 Task: Add Attachment from Google Drive to Card Card0000000211 in Board Board0000000053 in Workspace WS0000000018 in Trello. Add Cover Orange to Card Card0000000211 in Board Board0000000053 in Workspace WS0000000018 in Trello. Add "Add Label …" with "Title" Title0000000211 to Button Button0000000211 to Card Card0000000211 in Board Board0000000053 in Workspace WS0000000018 in Trello. Add Description DS0000000211 to Card Card0000000211 in Board Board0000000053 in Workspace WS0000000018 in Trello. Add Comment CM0000000211 to Card Card0000000211 in Board Board0000000053 in Workspace WS0000000018 in Trello
Action: Mouse moved to (609, 32)
Screenshot: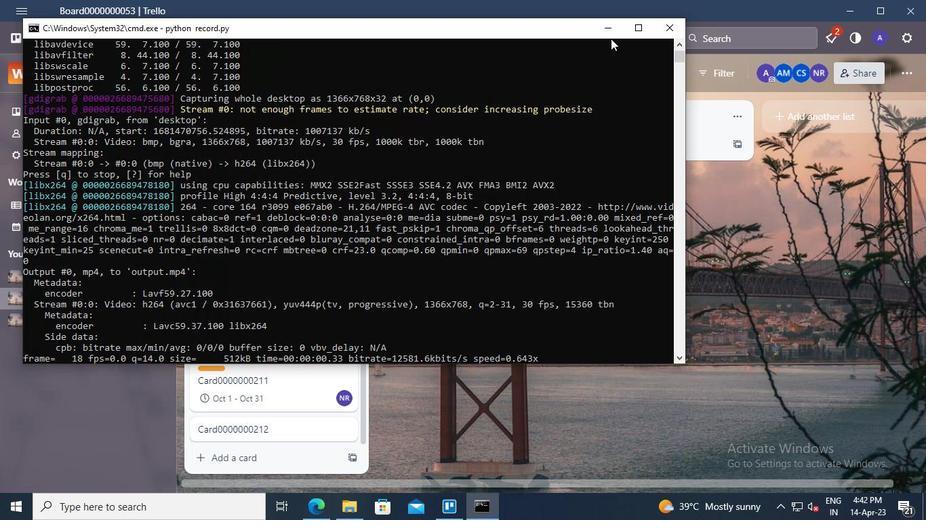 
Action: Mouse pressed left at (609, 32)
Screenshot: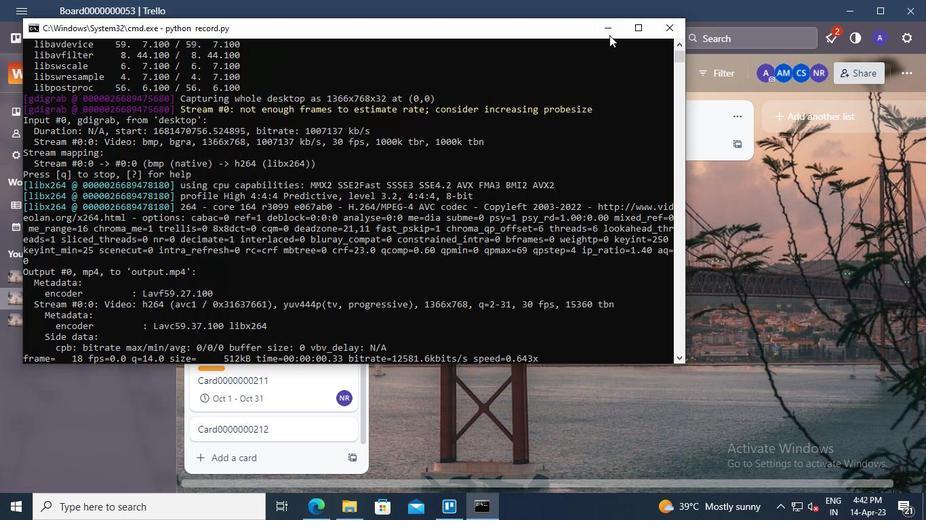 
Action: Mouse moved to (272, 382)
Screenshot: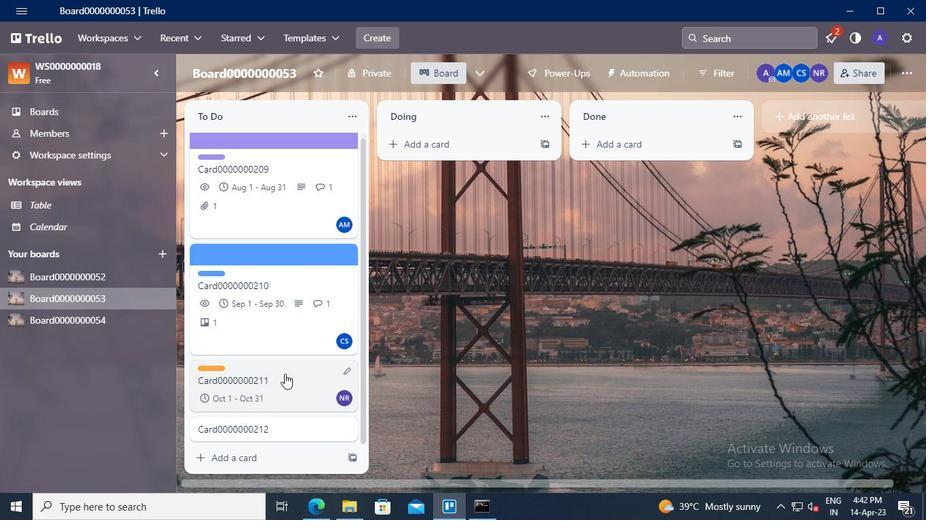 
Action: Mouse pressed left at (272, 382)
Screenshot: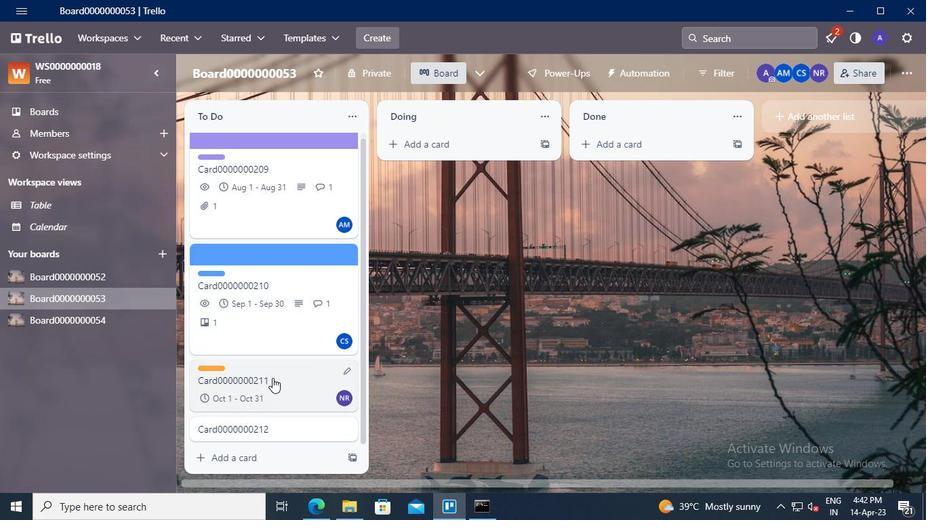 
Action: Mouse moved to (629, 285)
Screenshot: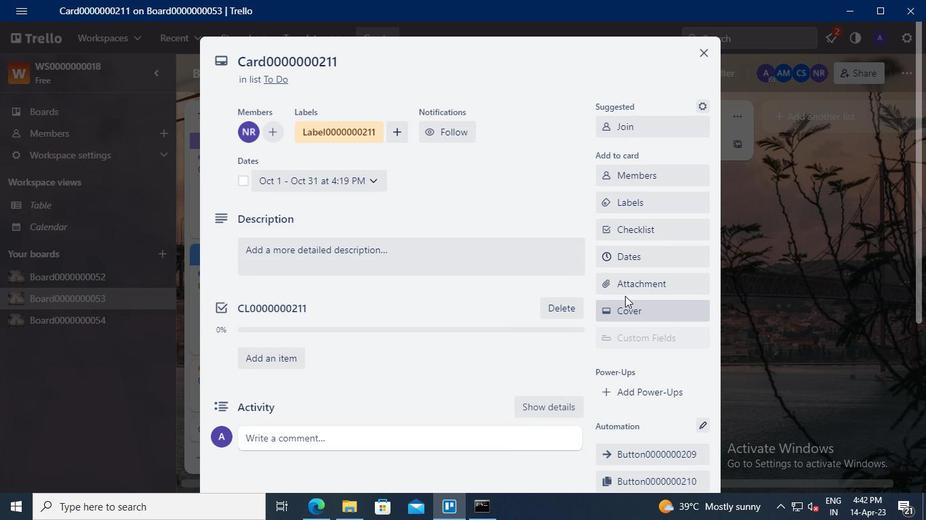 
Action: Mouse pressed left at (629, 285)
Screenshot: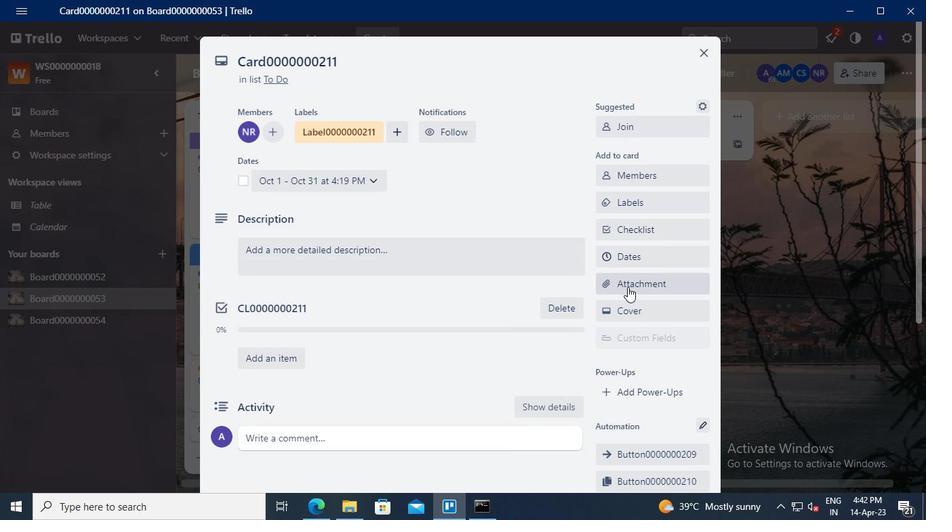 
Action: Mouse moved to (645, 159)
Screenshot: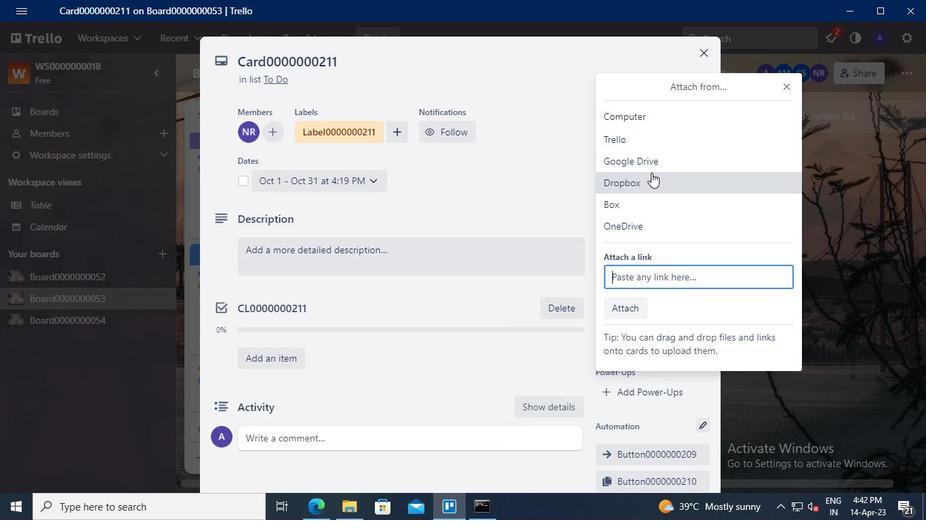 
Action: Mouse pressed left at (645, 159)
Screenshot: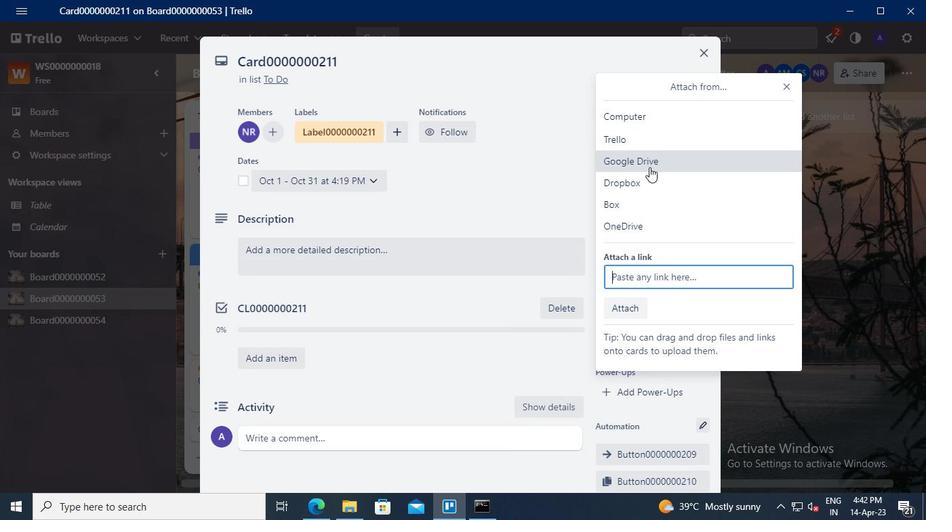 
Action: Mouse moved to (201, 260)
Screenshot: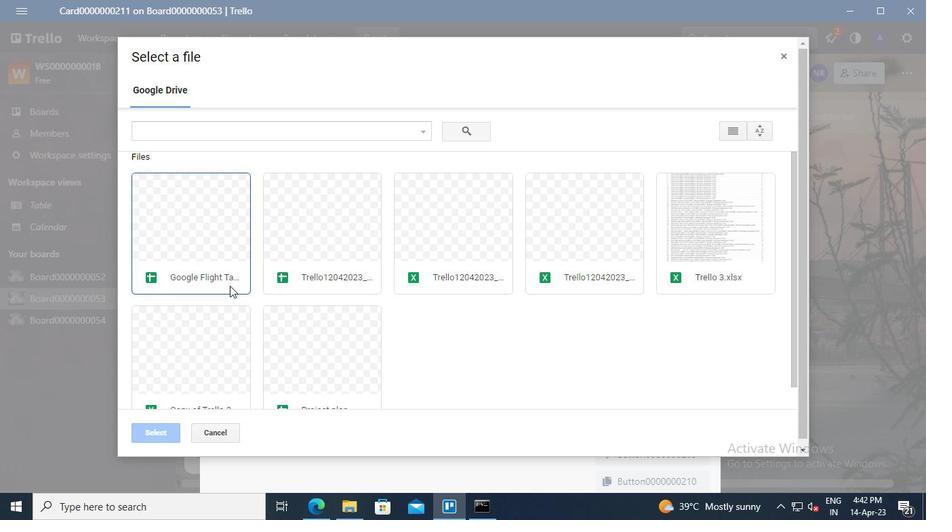 
Action: Mouse pressed left at (201, 260)
Screenshot: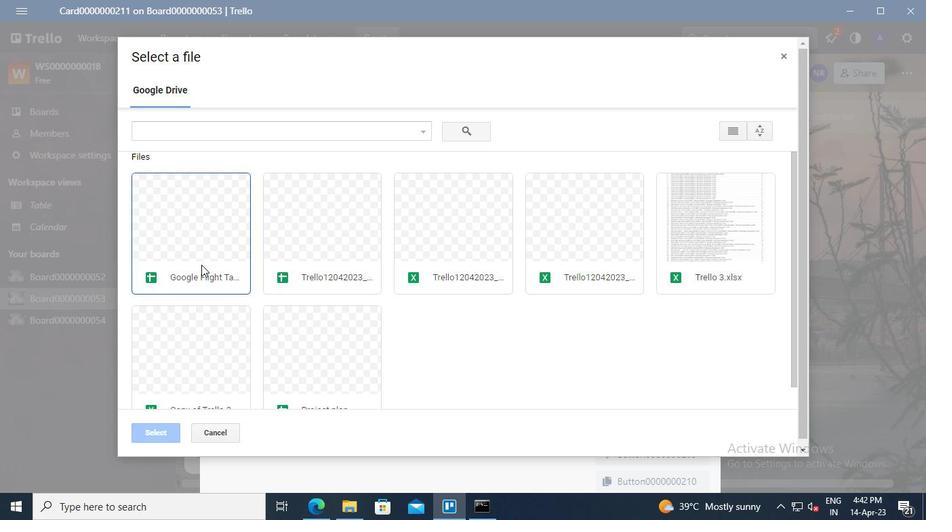 
Action: Mouse moved to (168, 436)
Screenshot: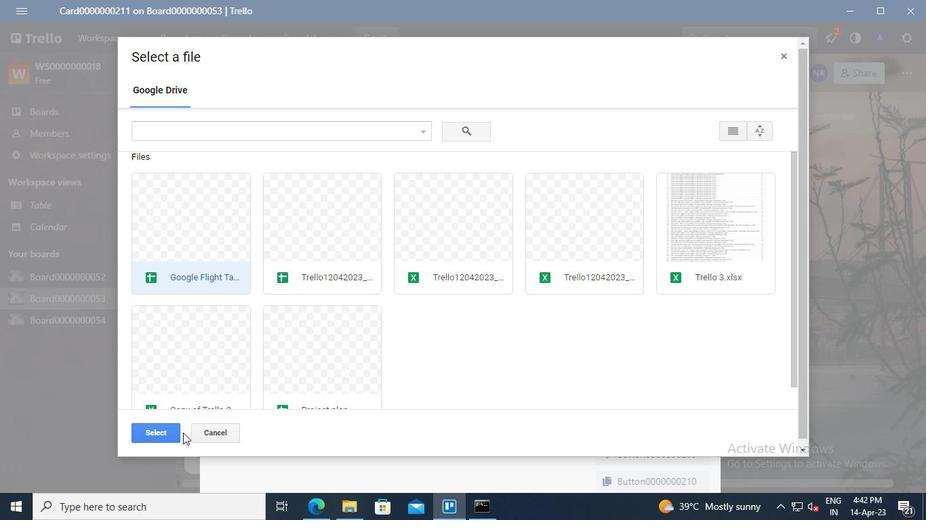 
Action: Mouse pressed left at (168, 436)
Screenshot: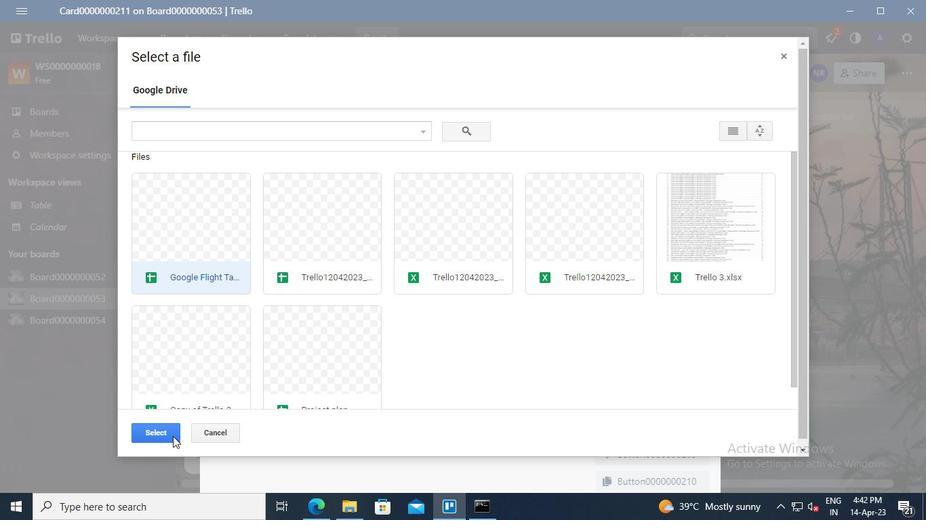 
Action: Mouse moved to (614, 311)
Screenshot: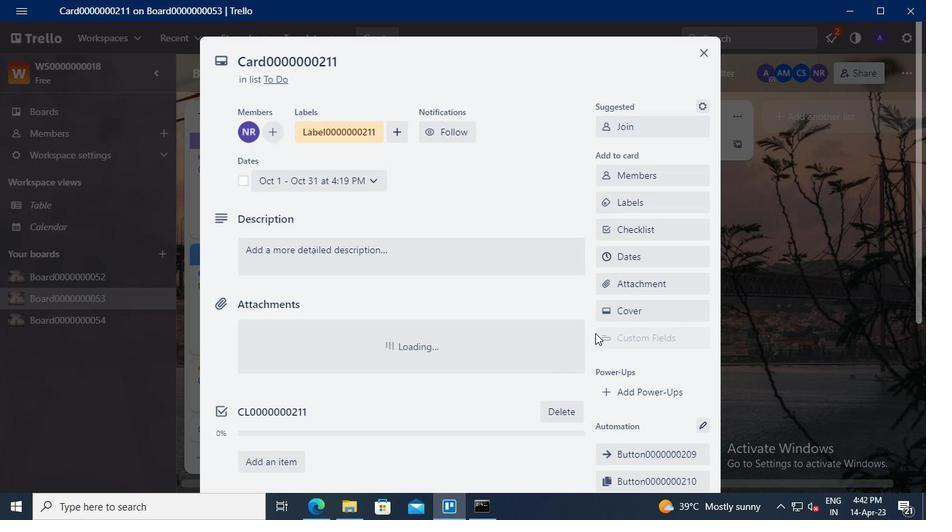 
Action: Mouse pressed left at (614, 311)
Screenshot: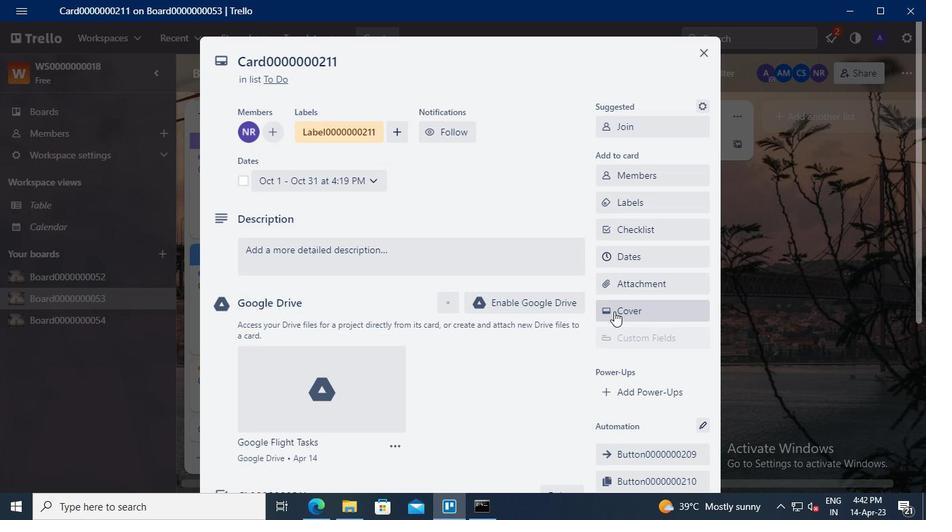 
Action: Mouse moved to (698, 220)
Screenshot: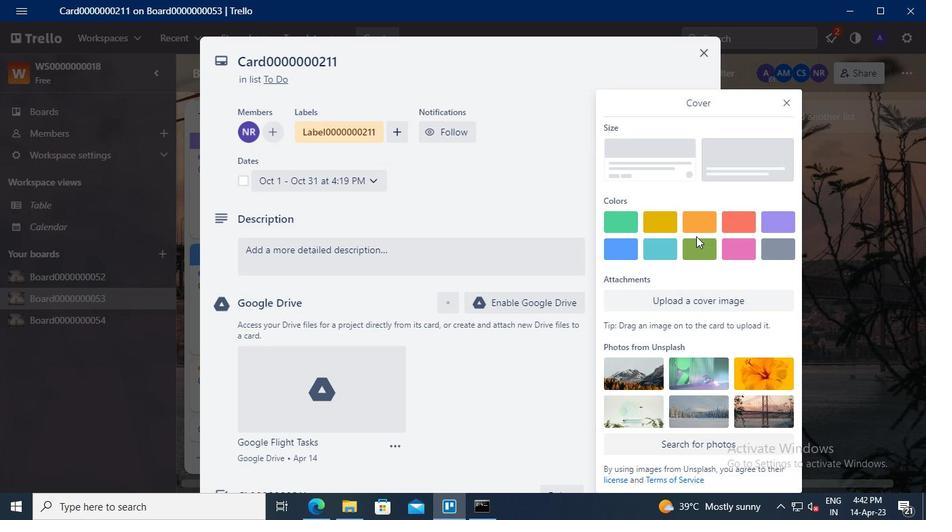 
Action: Mouse pressed left at (698, 220)
Screenshot: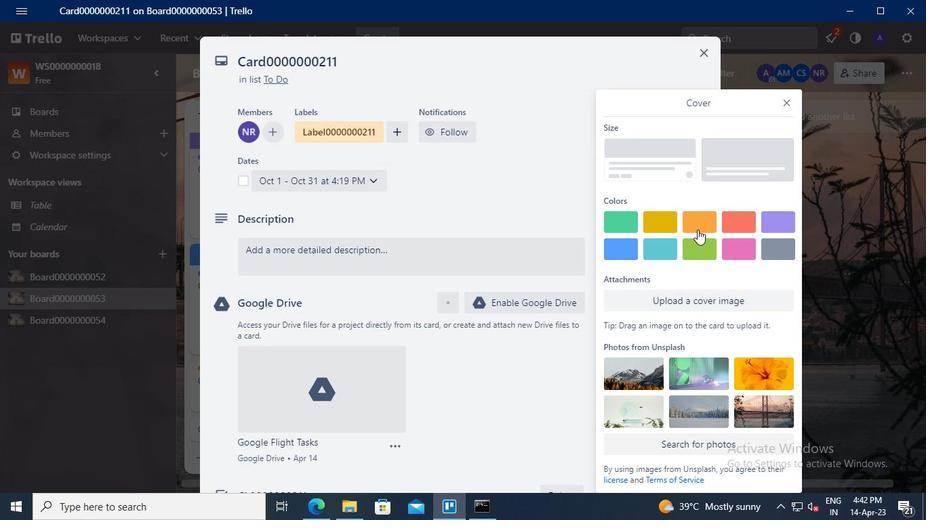 
Action: Mouse moved to (786, 78)
Screenshot: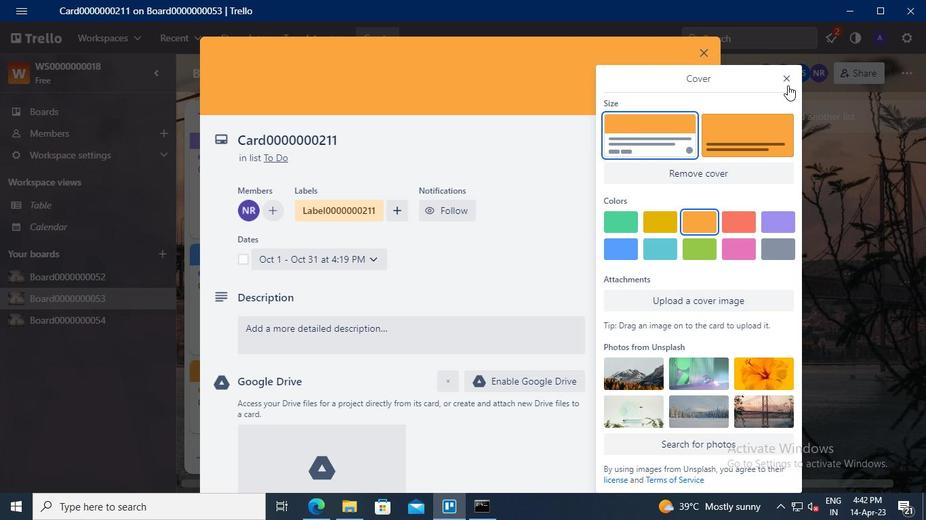 
Action: Mouse pressed left at (786, 78)
Screenshot: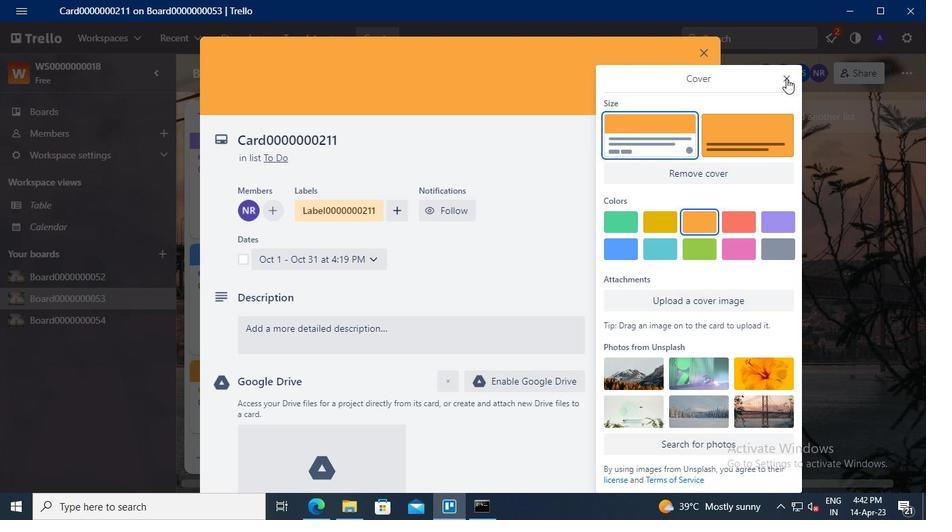 
Action: Mouse moved to (646, 420)
Screenshot: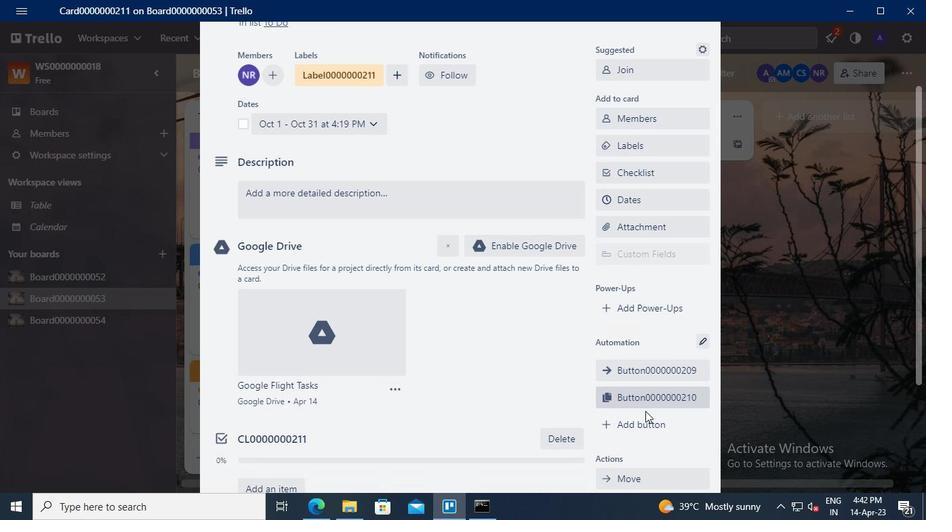 
Action: Mouse pressed left at (646, 420)
Screenshot: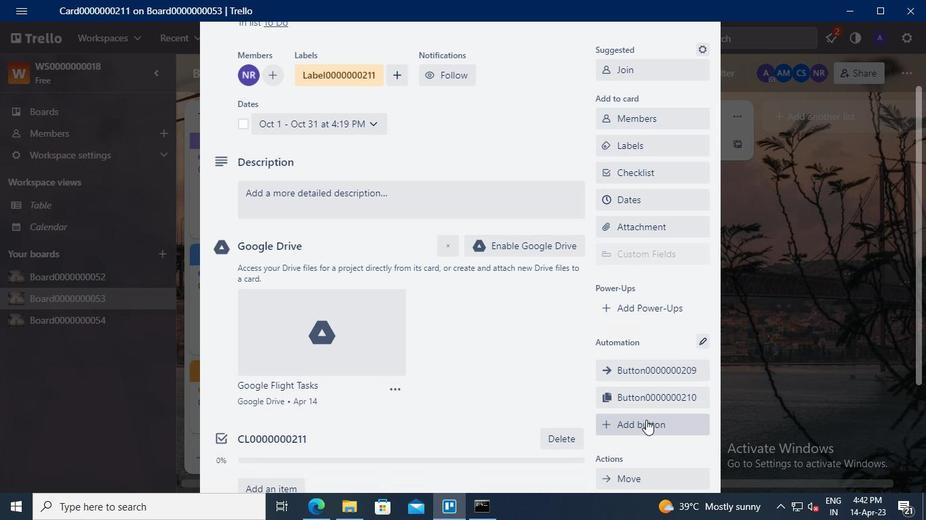 
Action: Mouse moved to (658, 183)
Screenshot: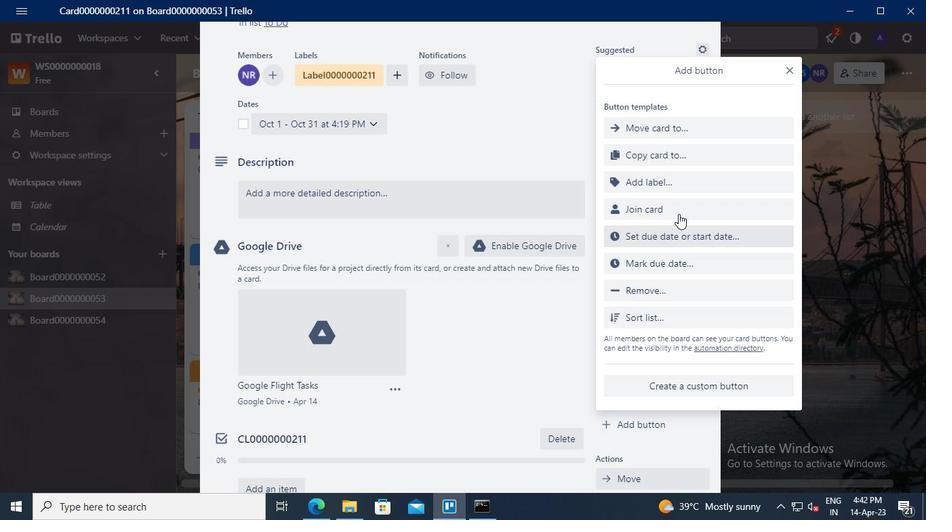 
Action: Mouse pressed left at (658, 183)
Screenshot: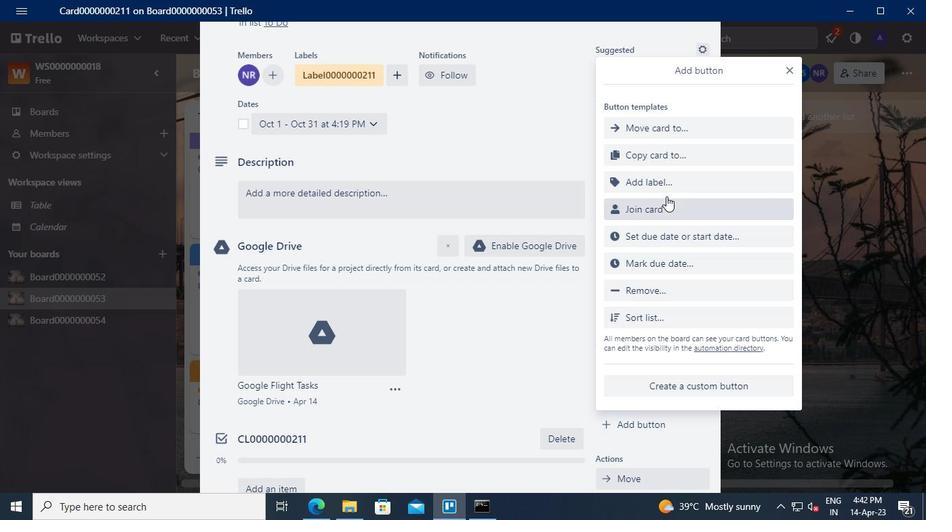 
Action: Mouse moved to (679, 212)
Screenshot: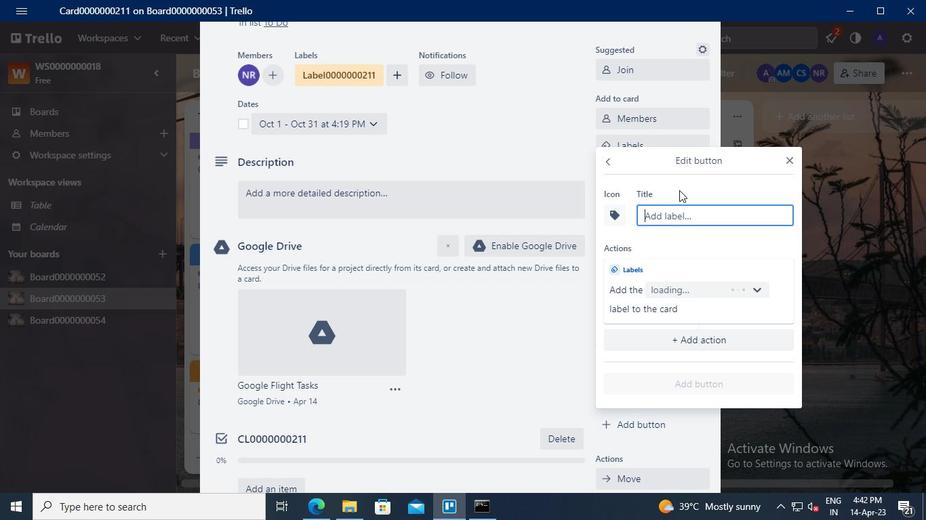 
Action: Mouse pressed left at (679, 212)
Screenshot: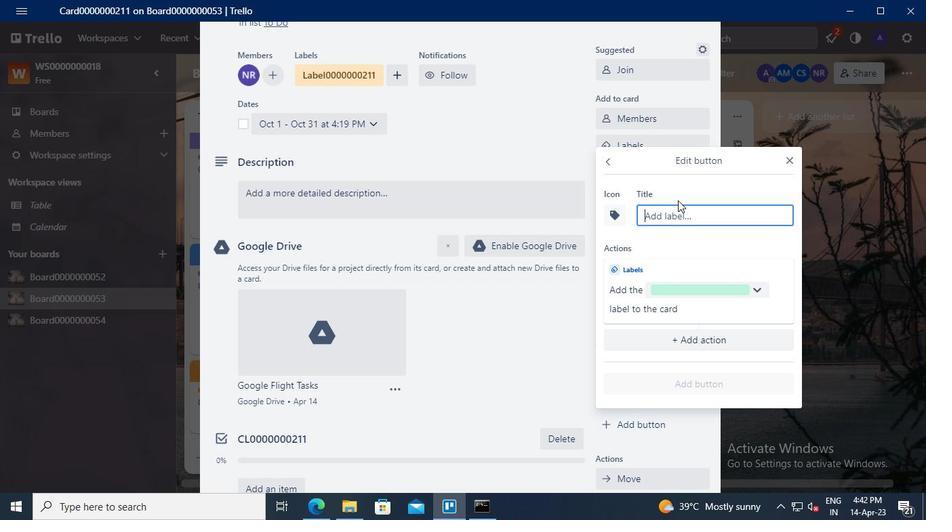 
Action: Keyboard Key.shift
Screenshot: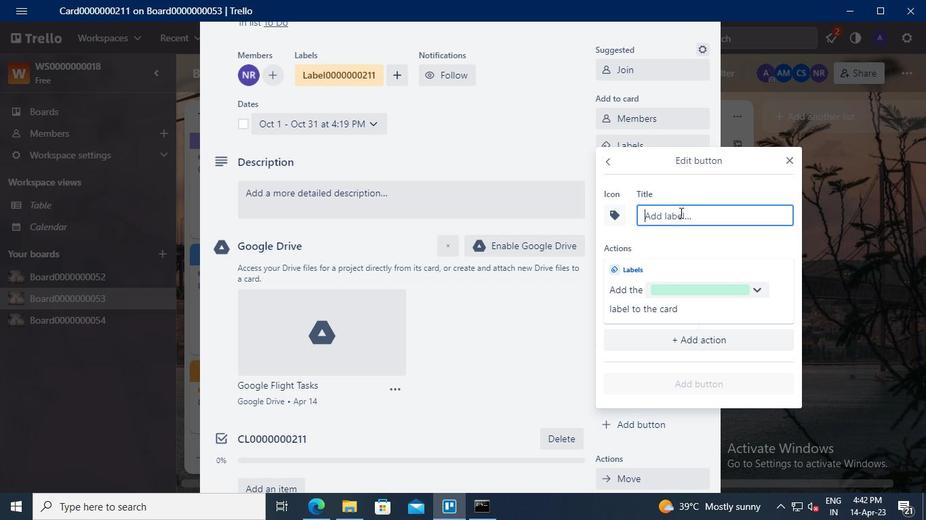 
Action: Keyboard T
Screenshot: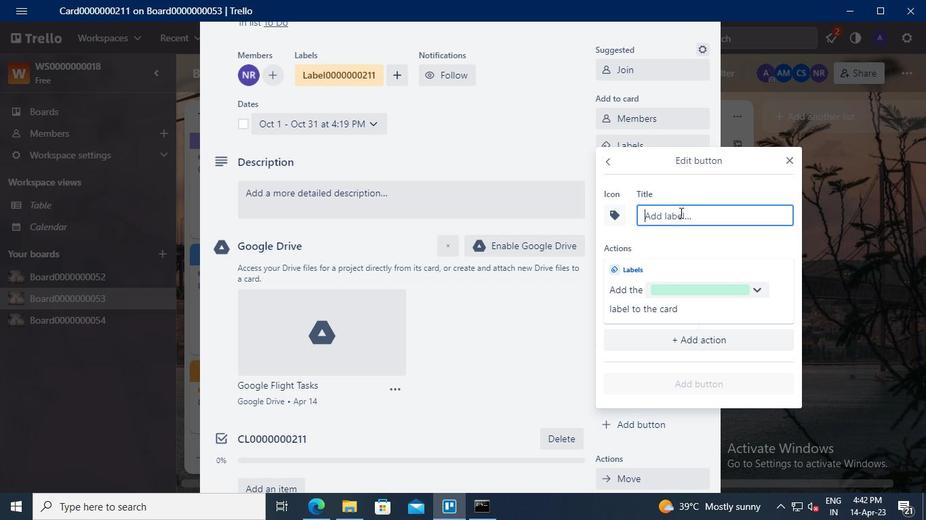 
Action: Keyboard i
Screenshot: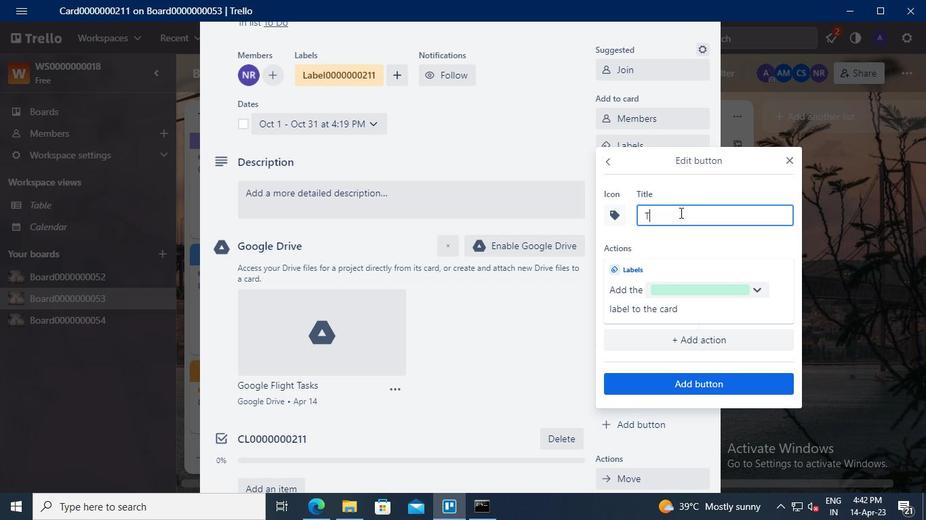 
Action: Keyboard t
Screenshot: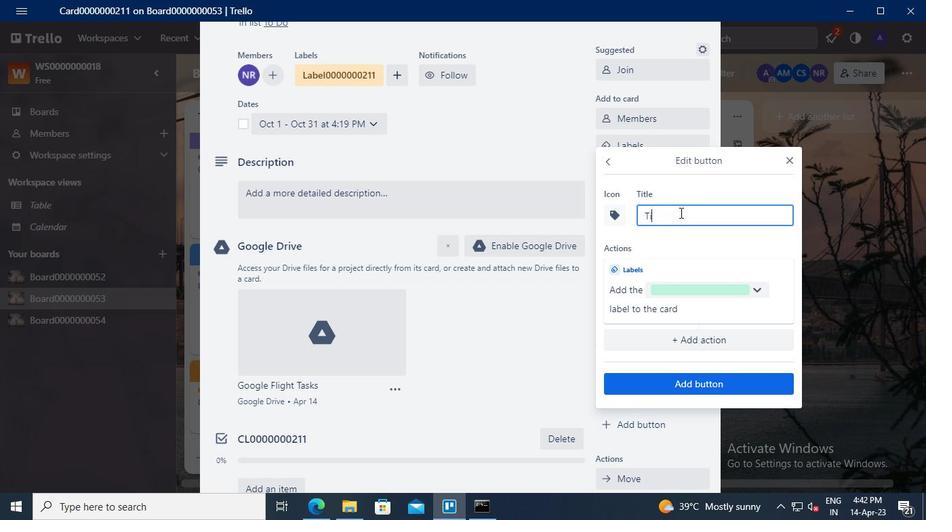 
Action: Keyboard l
Screenshot: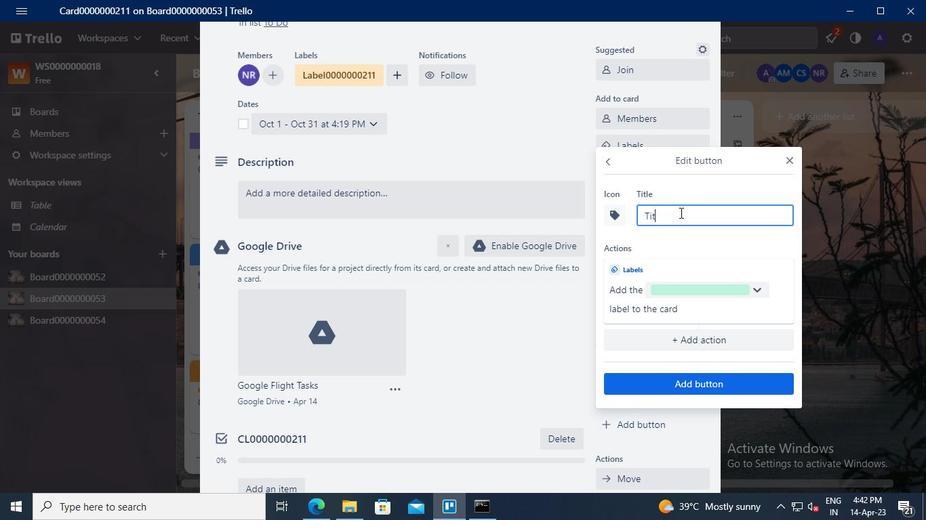 
Action: Keyboard e
Screenshot: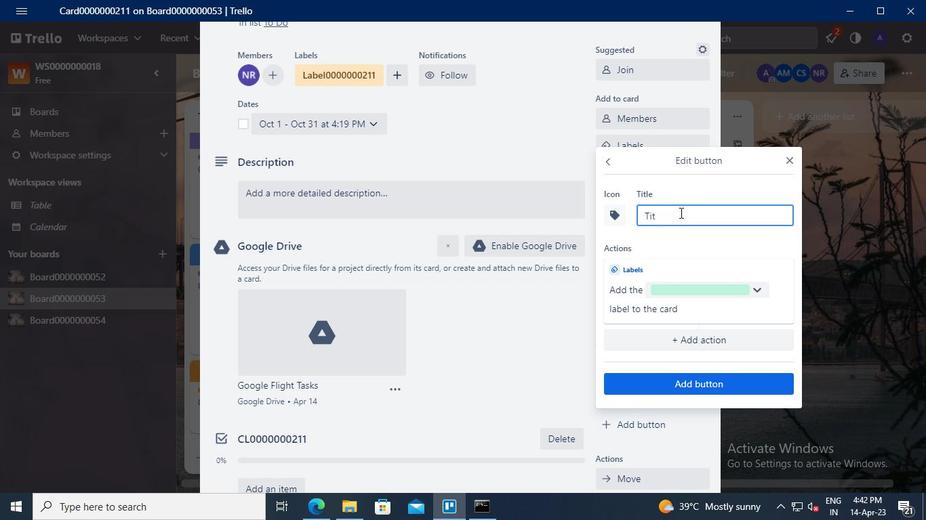 
Action: Keyboard <96>
Screenshot: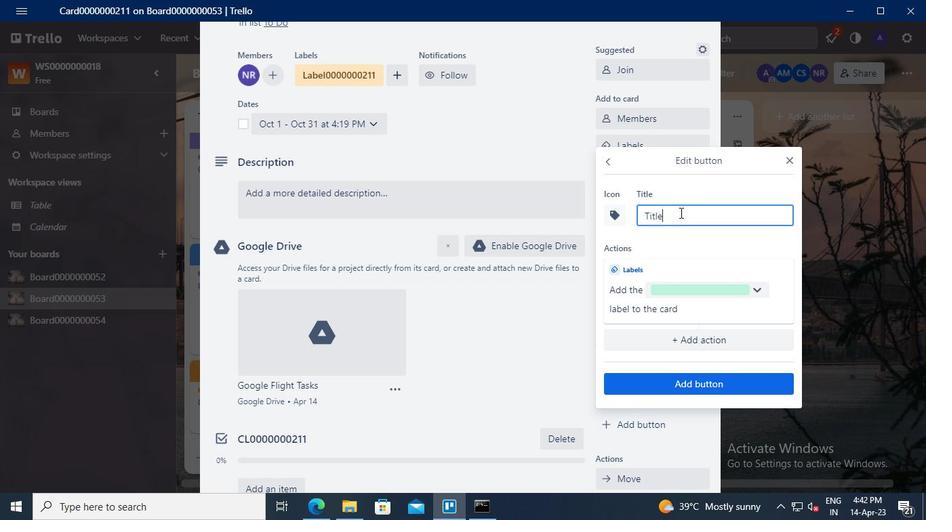 
Action: Keyboard <96>
Screenshot: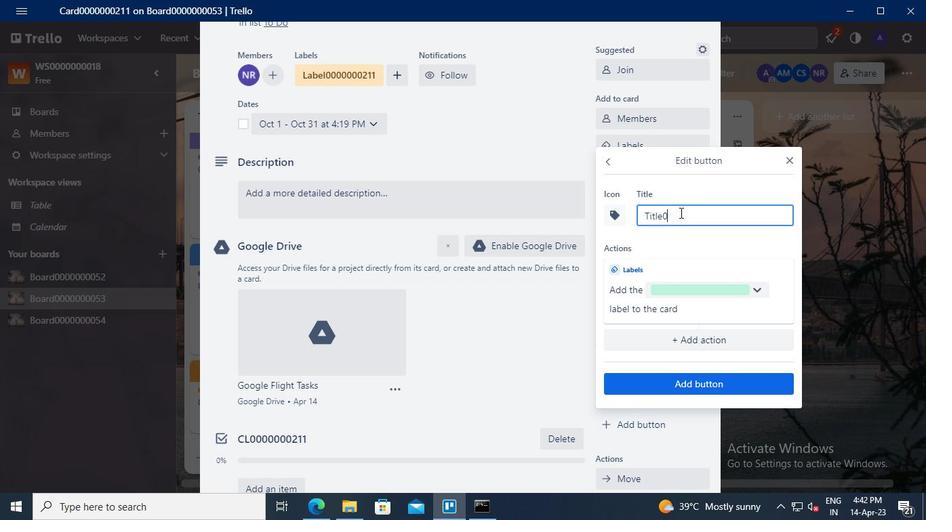 
Action: Keyboard <96>
Screenshot: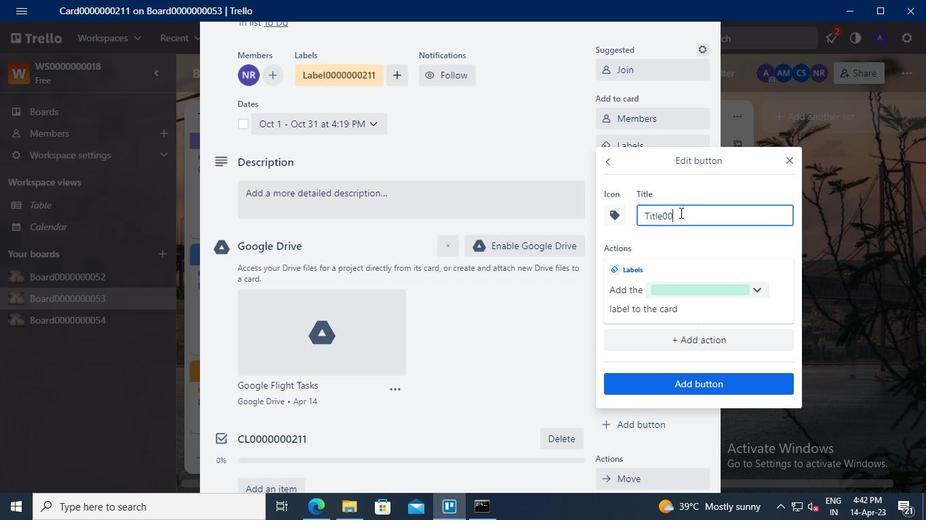 
Action: Keyboard <96>
Screenshot: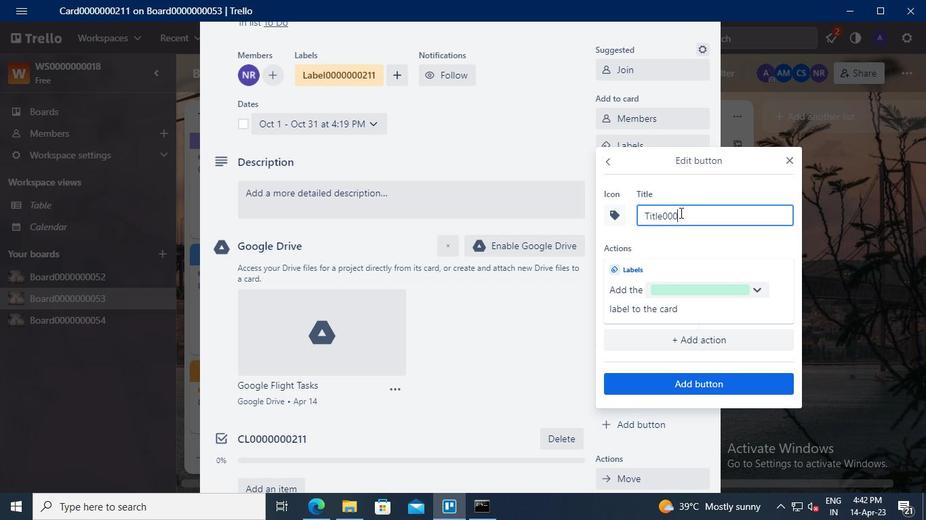 
Action: Keyboard <96>
Screenshot: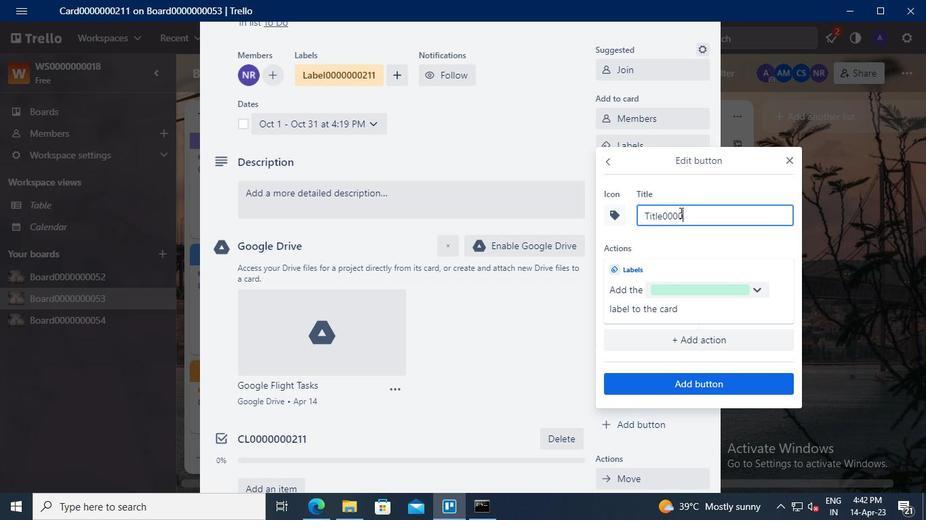 
Action: Keyboard <96>
Screenshot: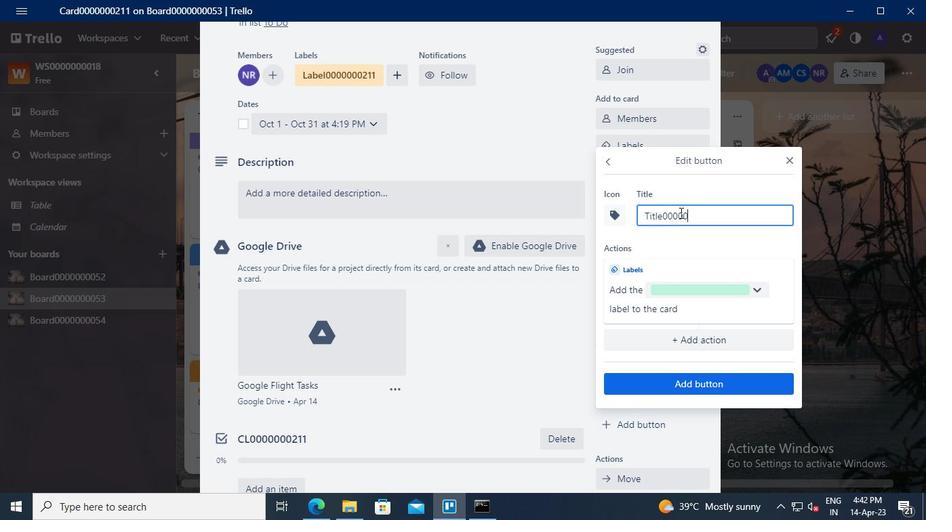 
Action: Keyboard <96>
Screenshot: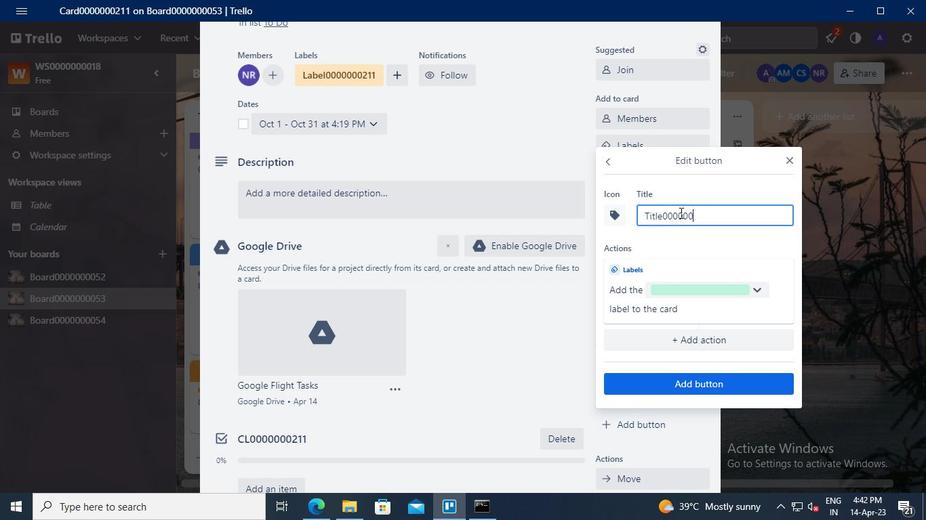
Action: Keyboard <98>
Screenshot: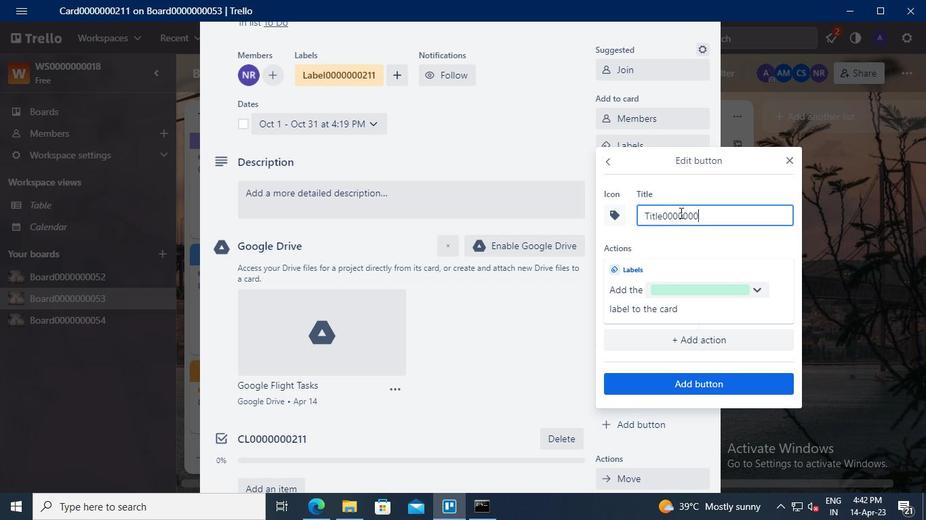 
Action: Keyboard <97>
Screenshot: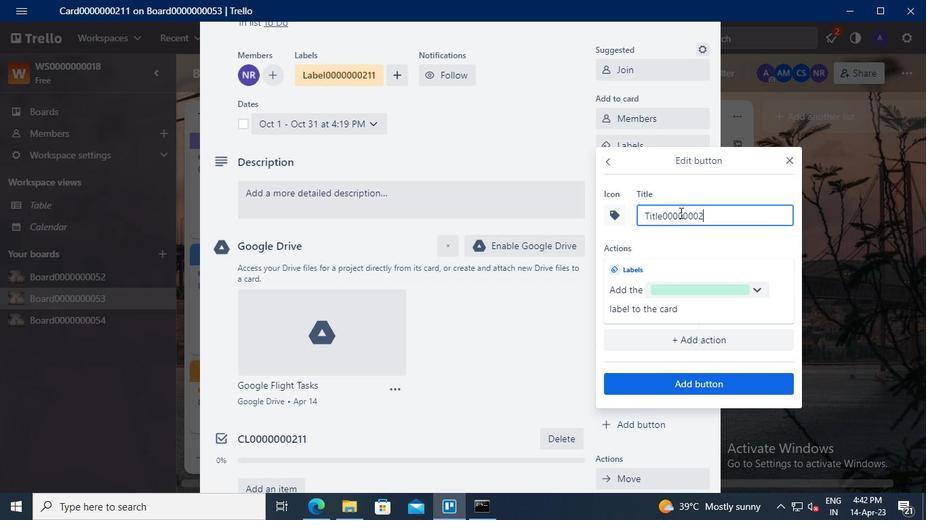 
Action: Keyboard <97>
Screenshot: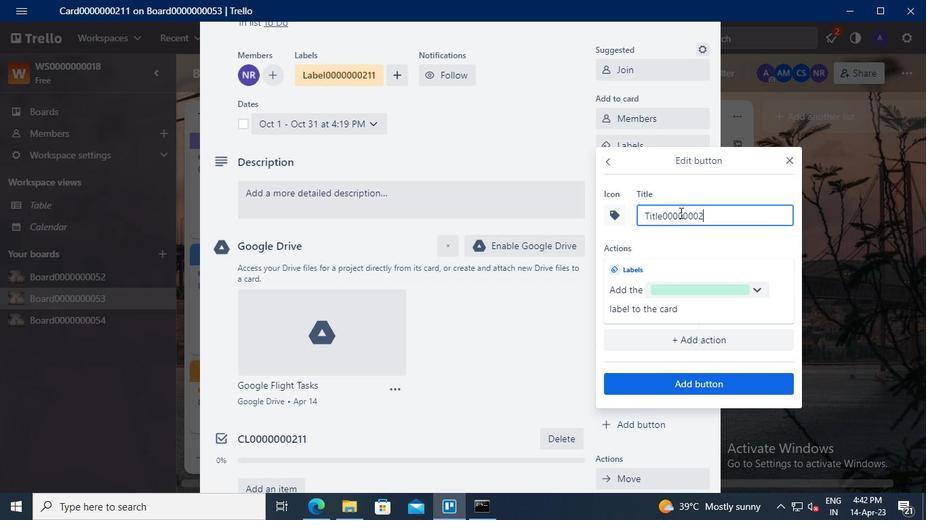 
Action: Mouse moved to (700, 381)
Screenshot: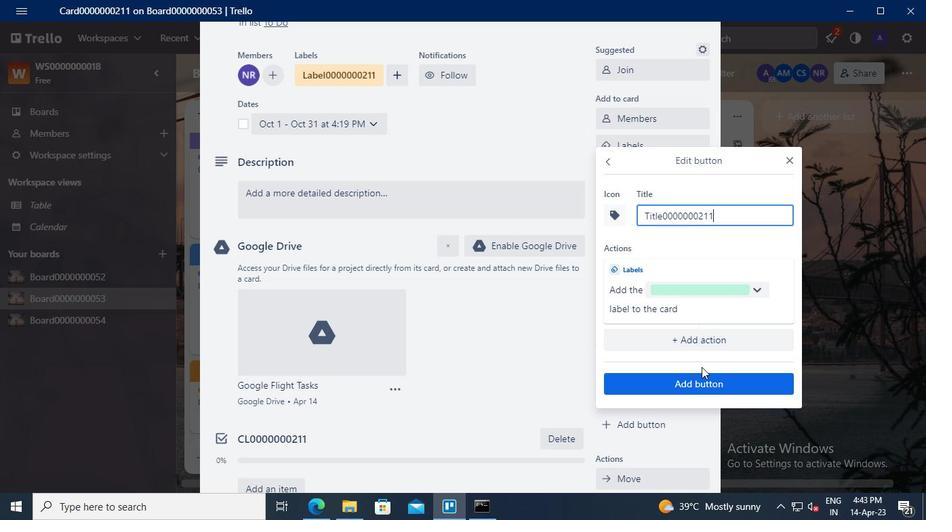 
Action: Mouse pressed left at (700, 381)
Screenshot: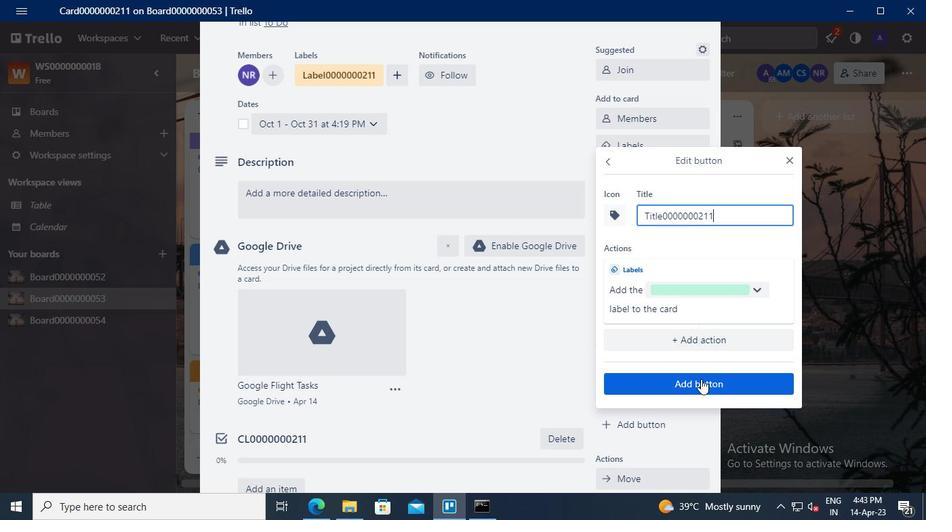
Action: Mouse moved to (350, 204)
Screenshot: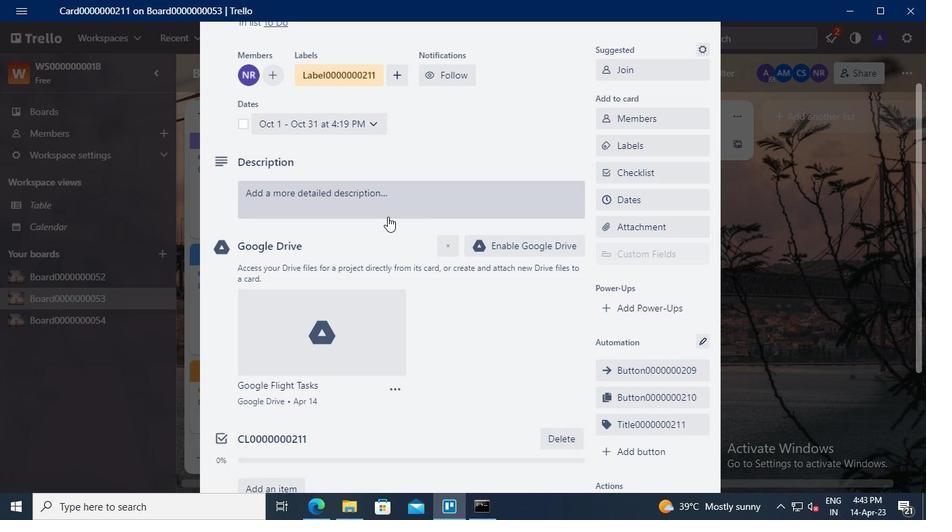 
Action: Mouse pressed left at (350, 204)
Screenshot: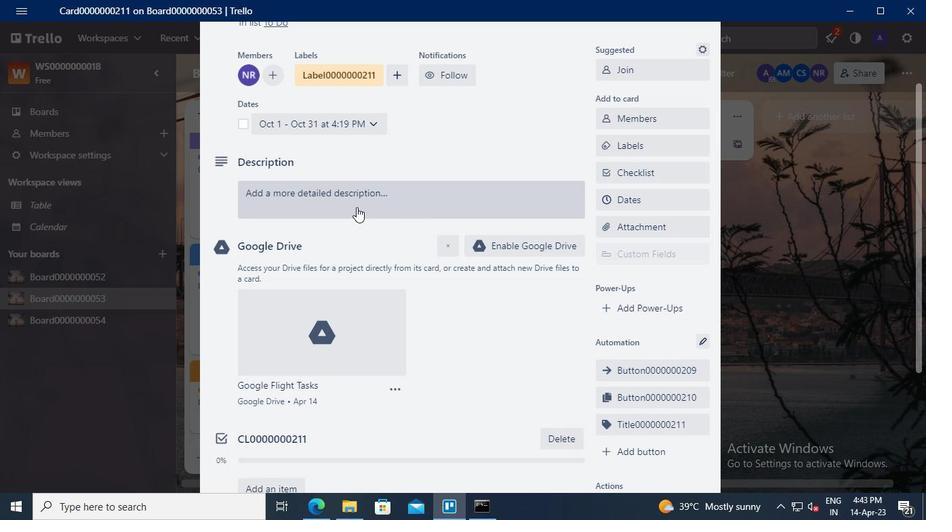 
Action: Mouse moved to (265, 243)
Screenshot: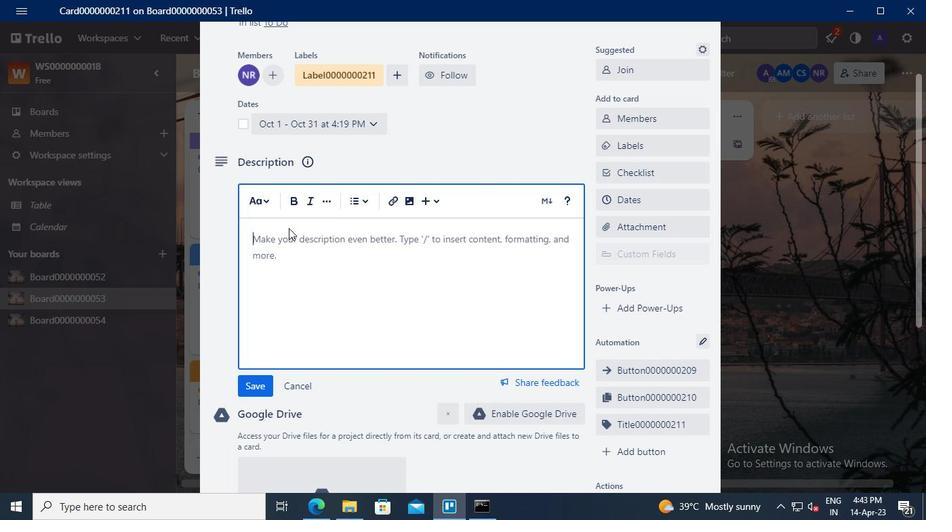 
Action: Mouse pressed left at (265, 243)
Screenshot: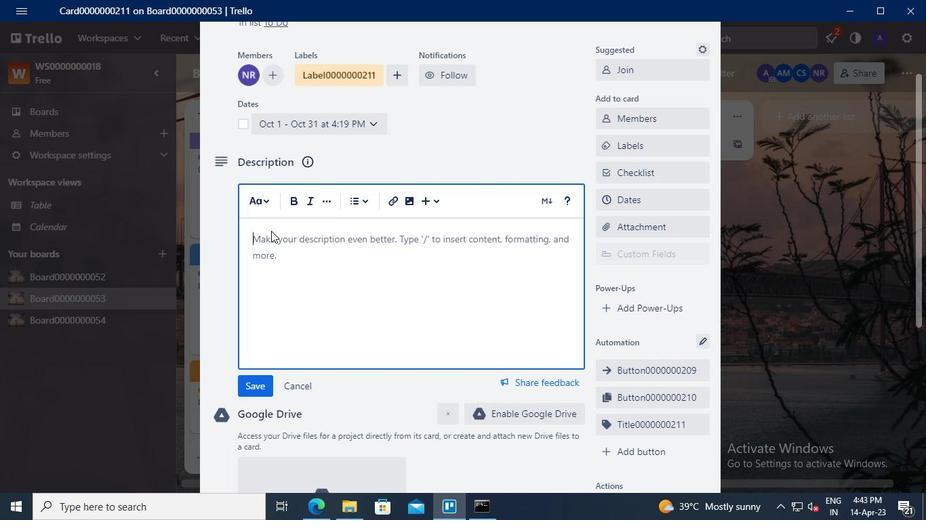 
Action: Keyboard Key.shift
Screenshot: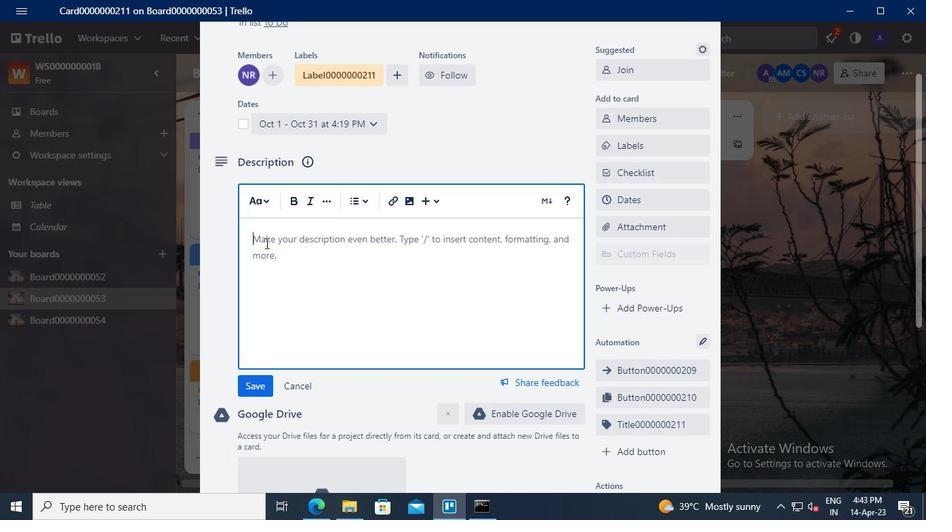 
Action: Keyboard D
Screenshot: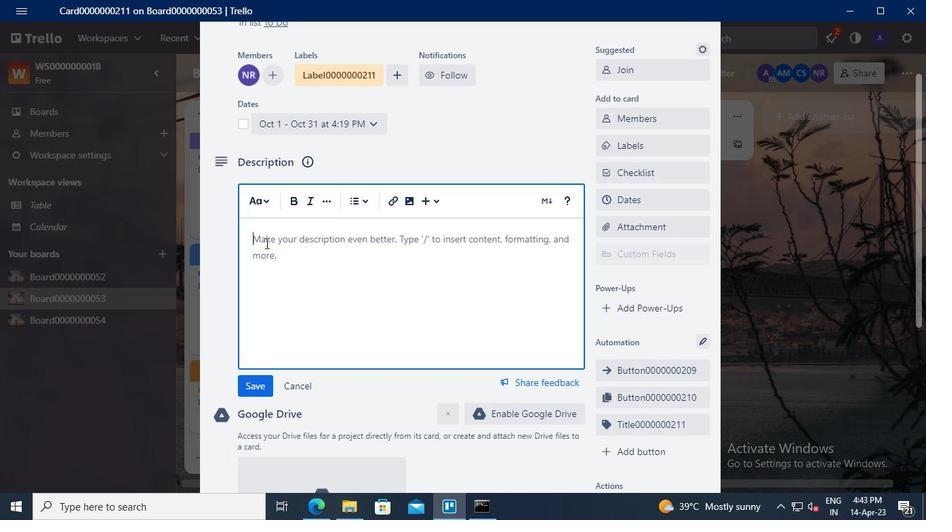
Action: Keyboard S
Screenshot: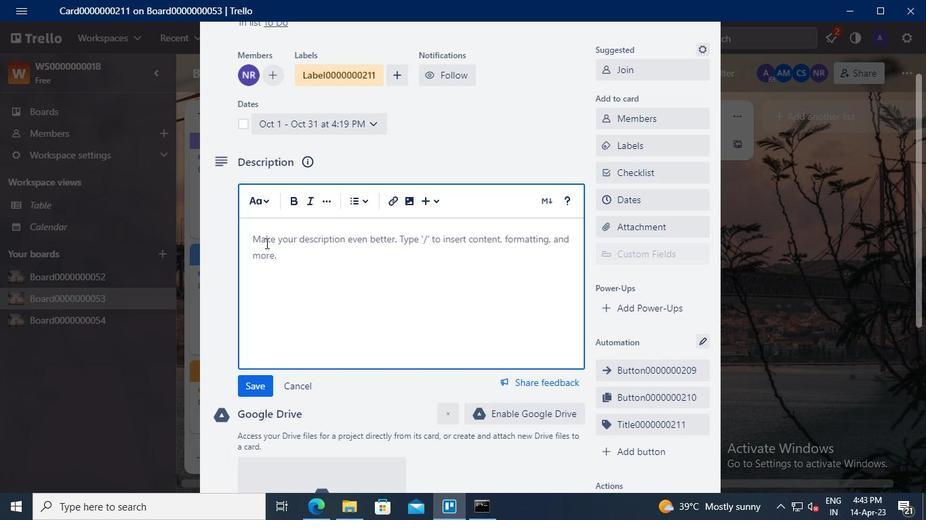 
Action: Keyboard <96>
Screenshot: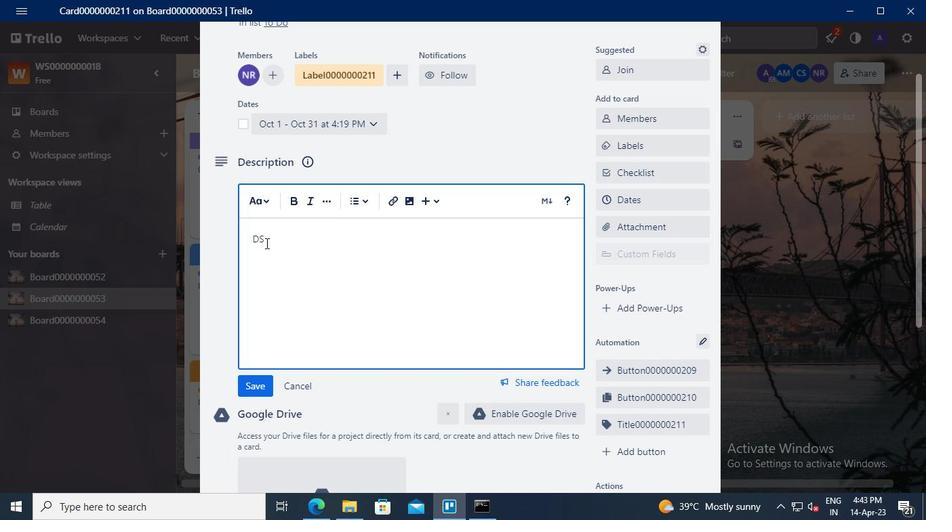 
Action: Keyboard <96>
Screenshot: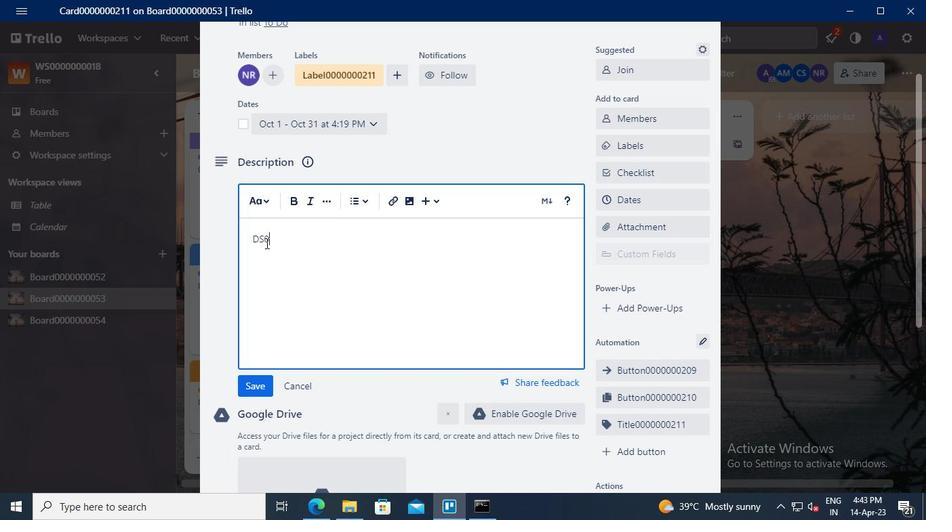 
Action: Keyboard <96>
Screenshot: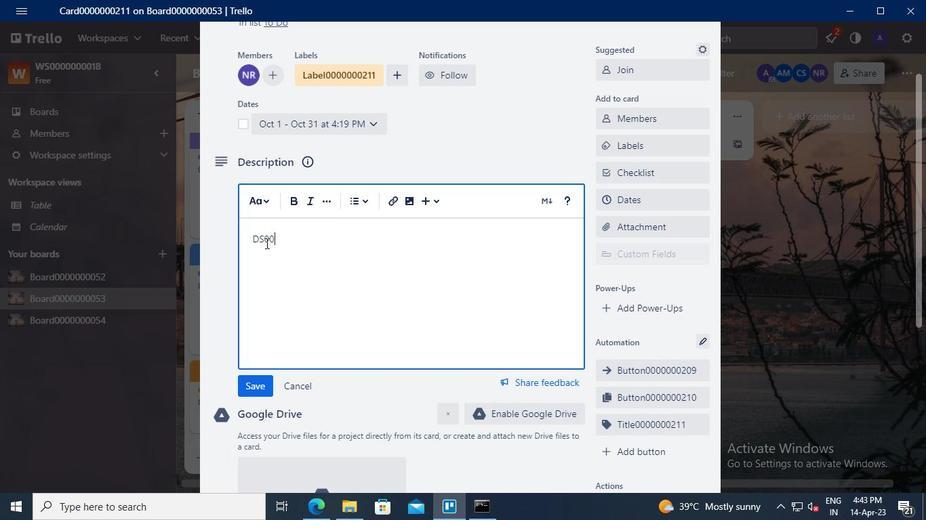 
Action: Keyboard <96>
Screenshot: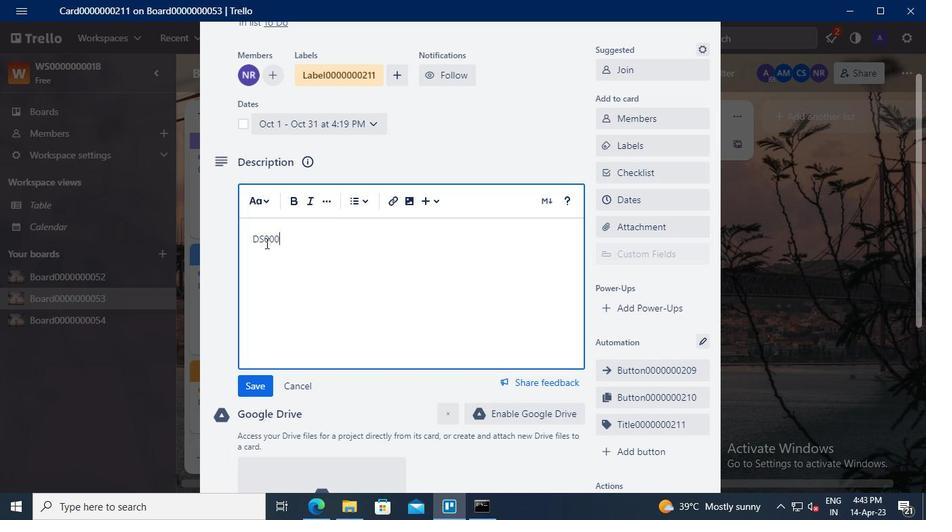 
Action: Keyboard <96>
Screenshot: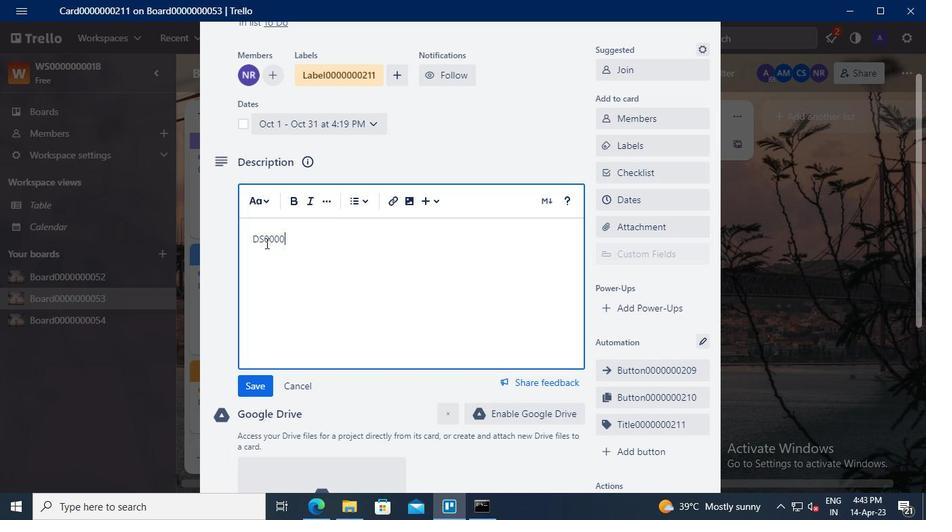
Action: Keyboard <96>
Screenshot: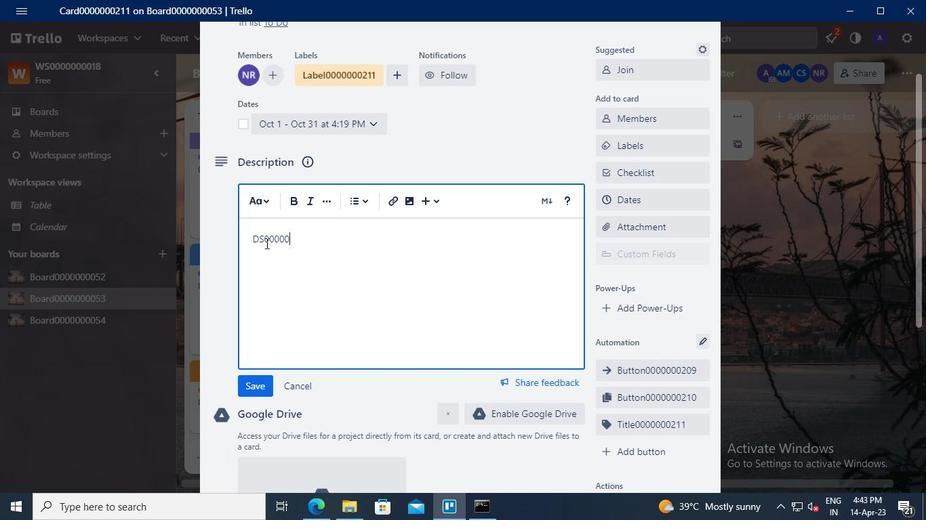
Action: Keyboard <96>
Screenshot: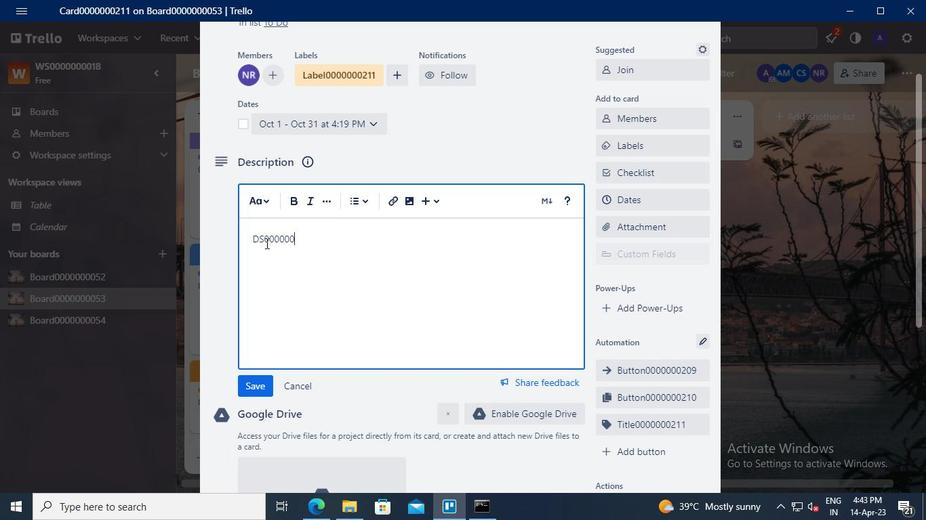 
Action: Keyboard <98>
Screenshot: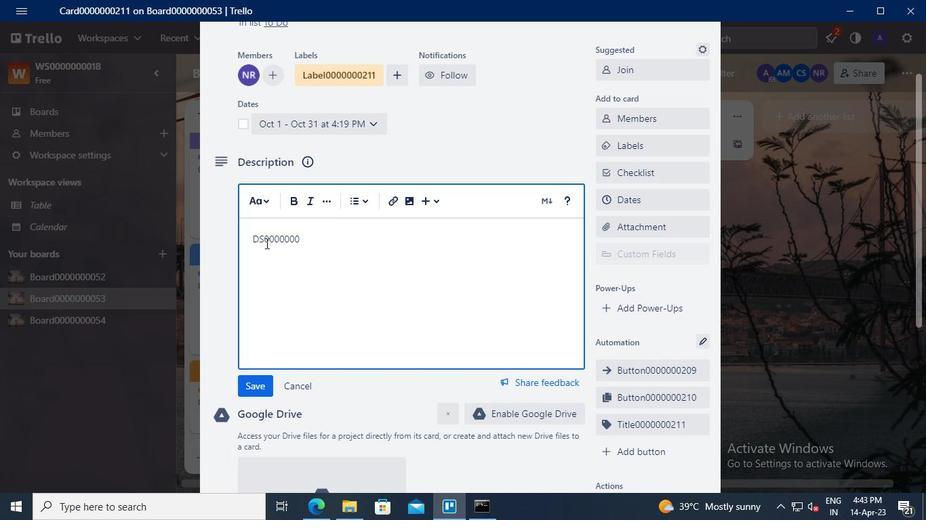 
Action: Keyboard <97>
Screenshot: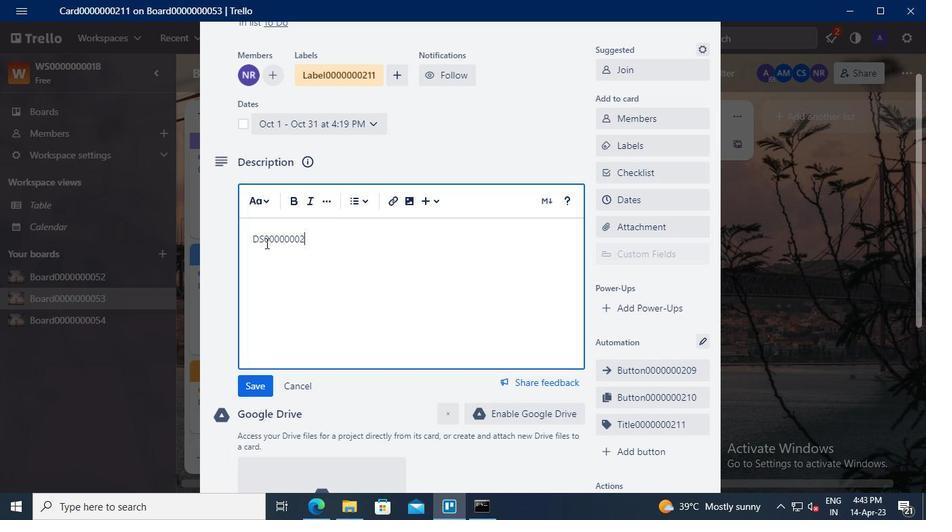 
Action: Keyboard <97>
Screenshot: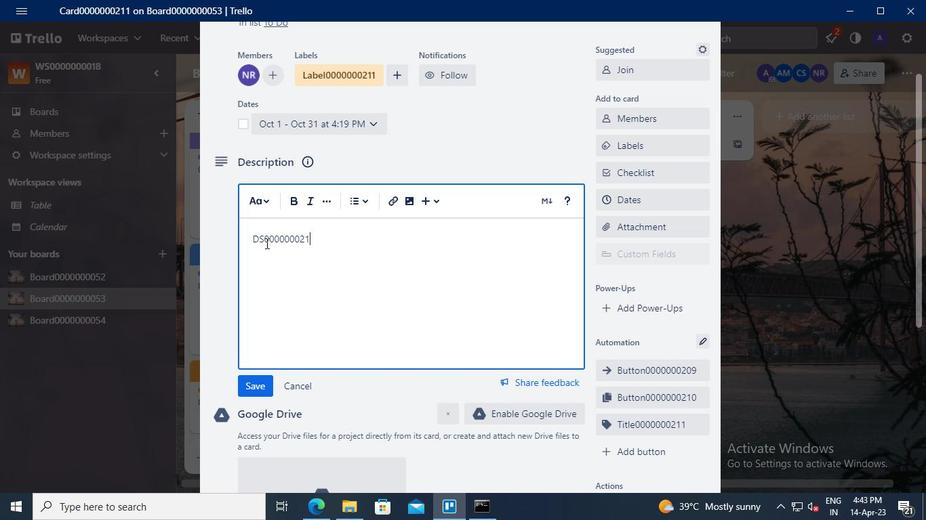 
Action: Mouse moved to (264, 376)
Screenshot: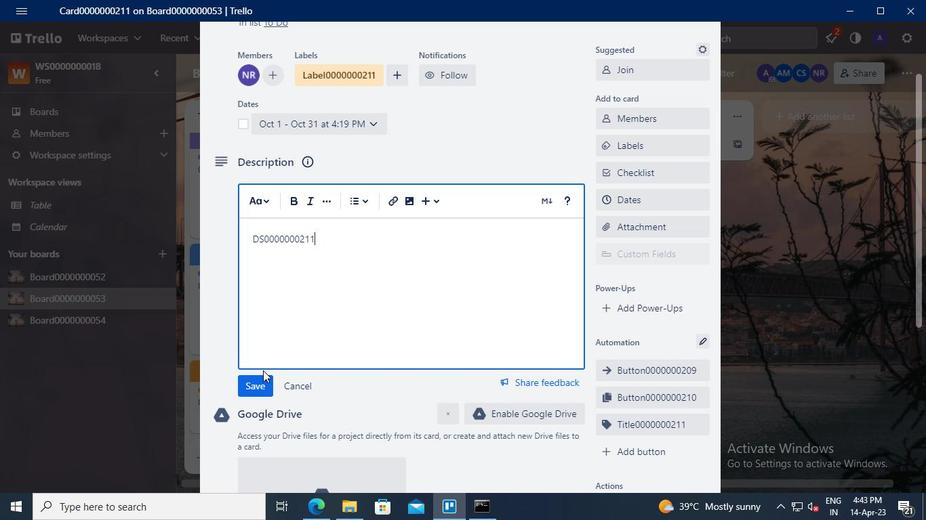 
Action: Mouse pressed left at (264, 376)
Screenshot: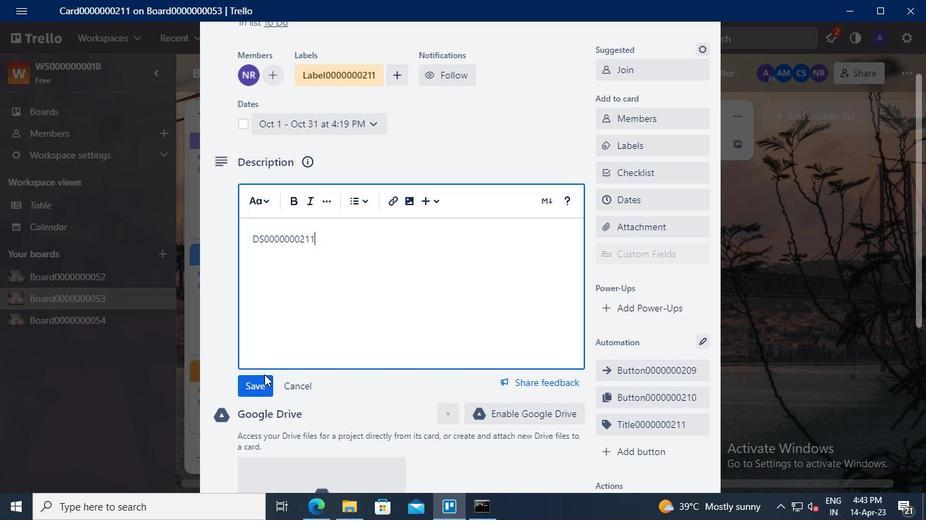 
Action: Mouse moved to (300, 410)
Screenshot: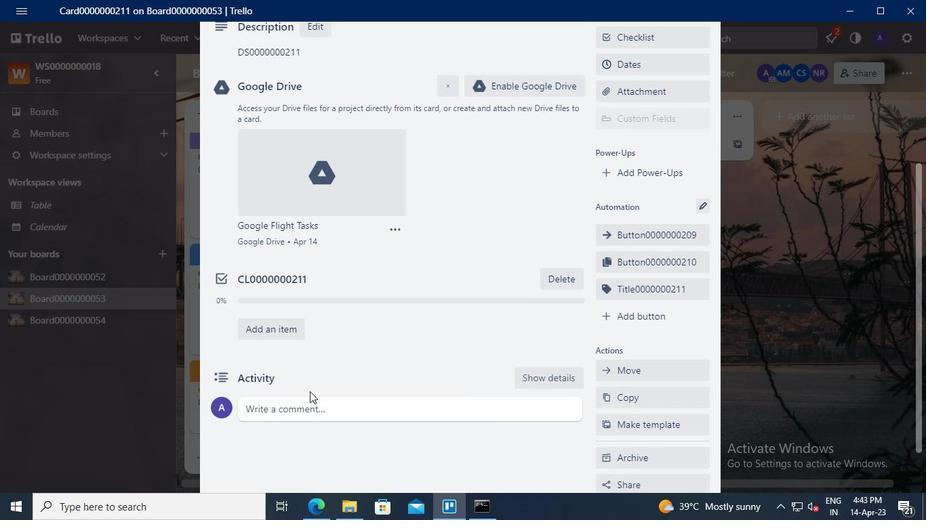 
Action: Mouse pressed left at (300, 410)
Screenshot: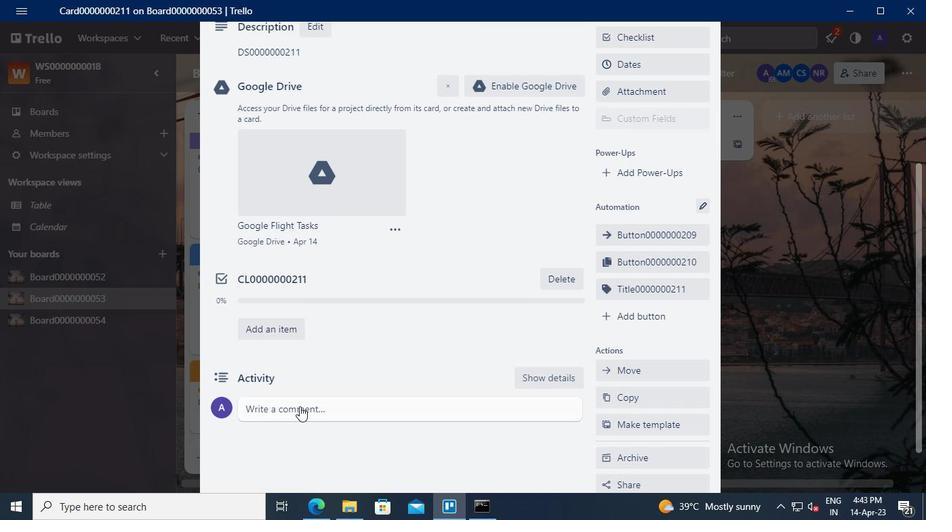 
Action: Keyboard Key.shift
Screenshot: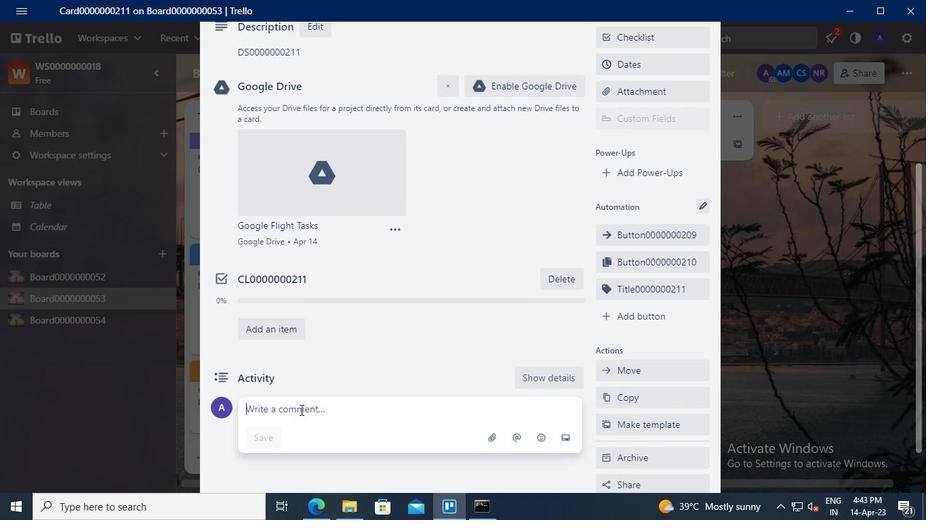 
Action: Keyboard C
Screenshot: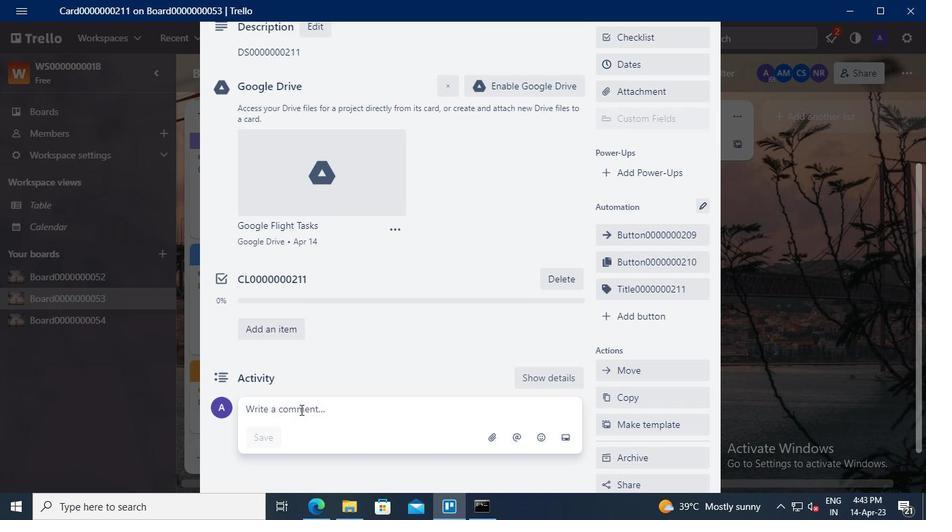 
Action: Keyboard M
Screenshot: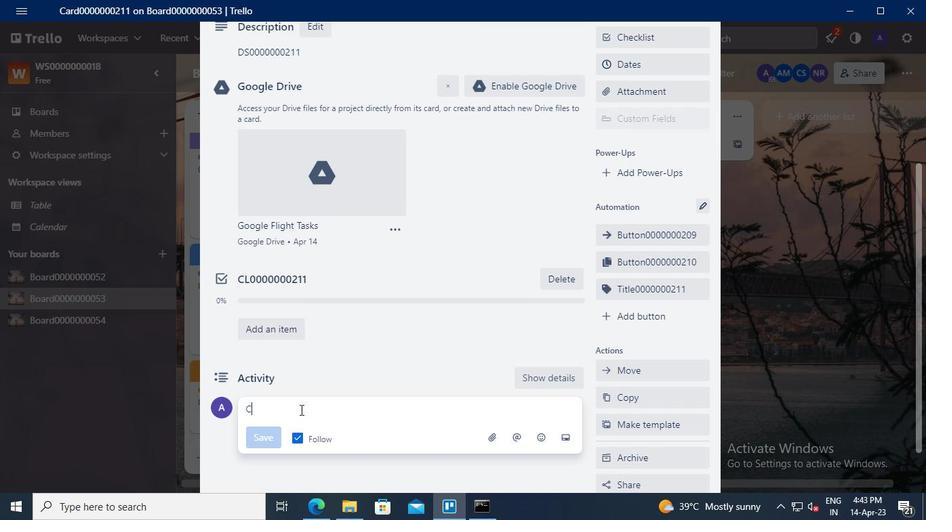 
Action: Keyboard <96>
Screenshot: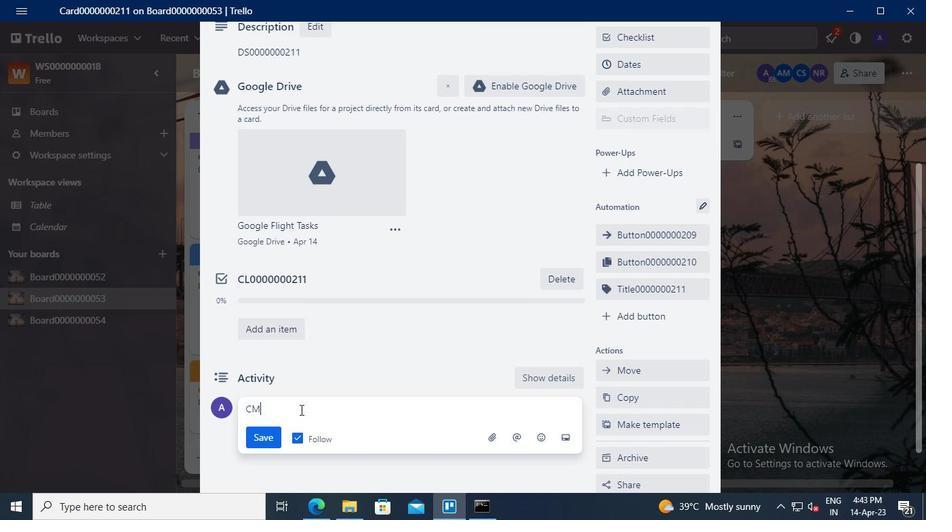 
Action: Keyboard <96>
Screenshot: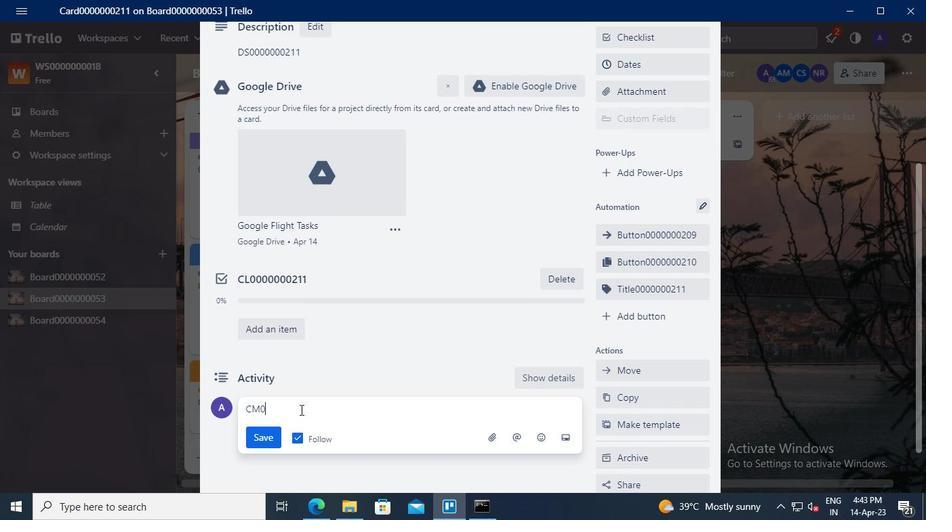 
Action: Keyboard <96>
Screenshot: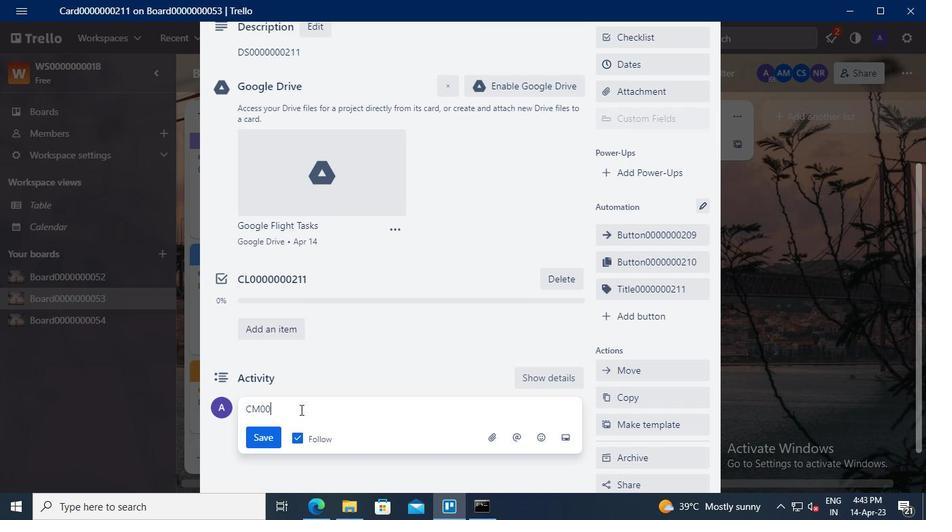 
Action: Keyboard <96>
Screenshot: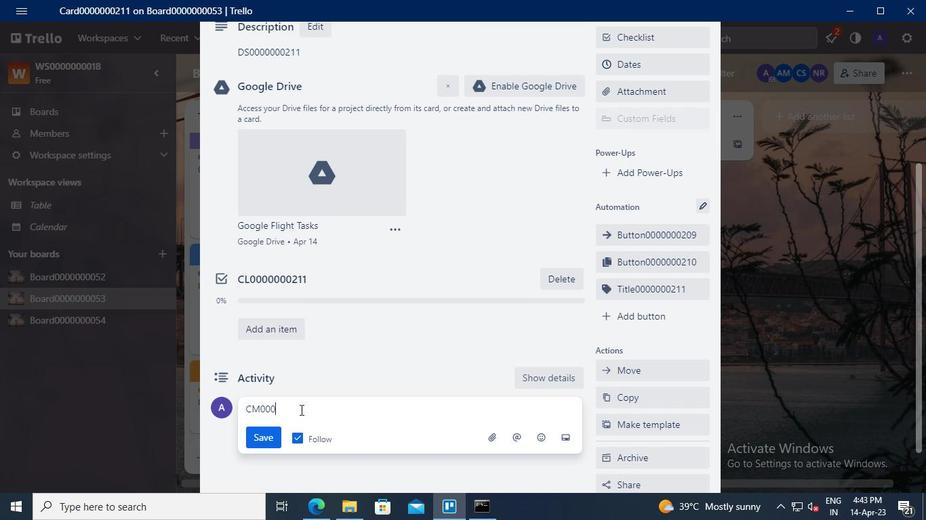 
Action: Keyboard <96>
Screenshot: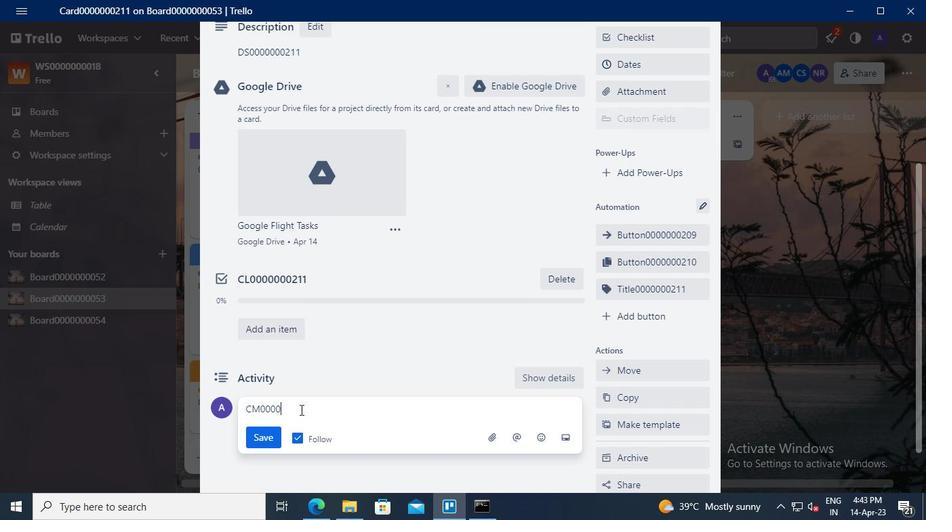 
Action: Keyboard <96>
Screenshot: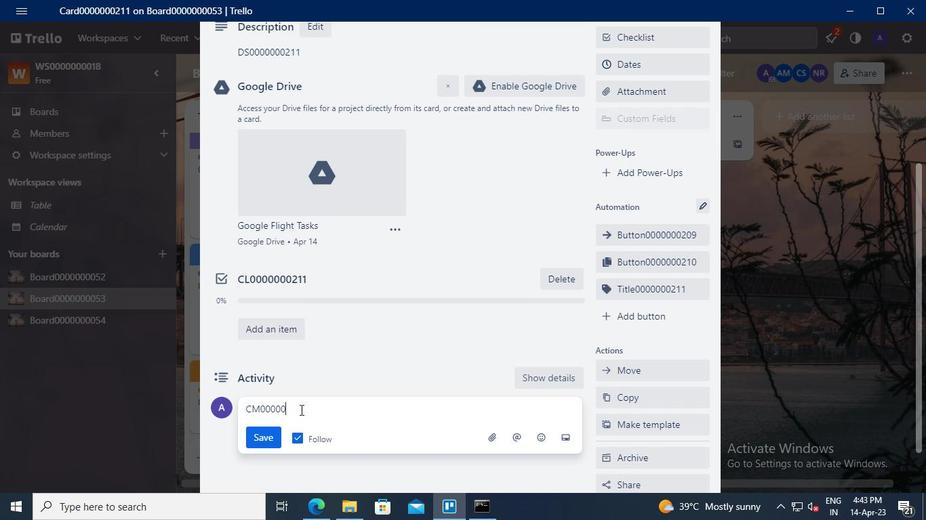 
Action: Keyboard <96>
Screenshot: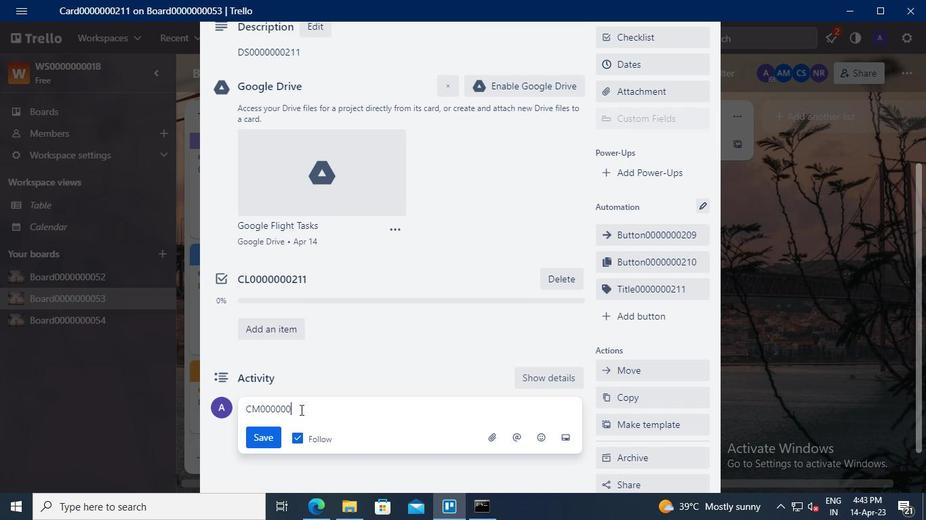 
Action: Keyboard <98>
Screenshot: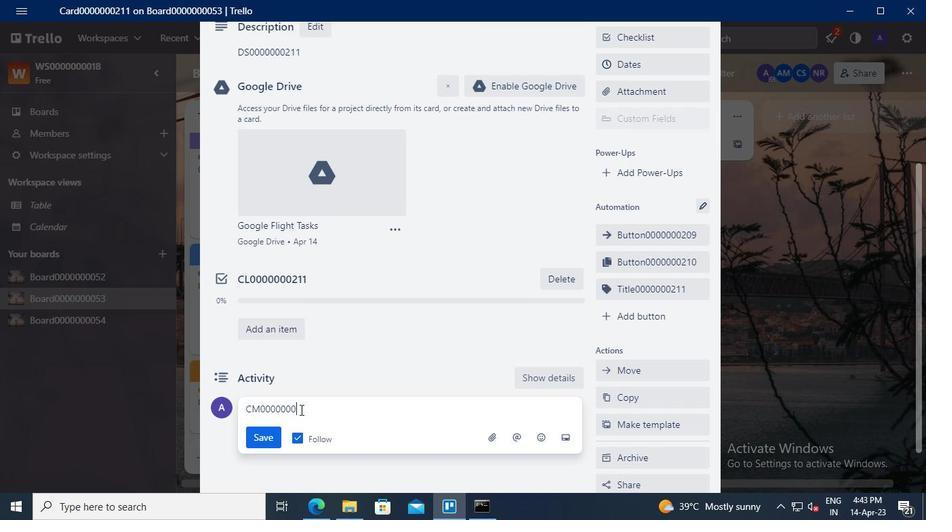 
Action: Keyboard <97>
Screenshot: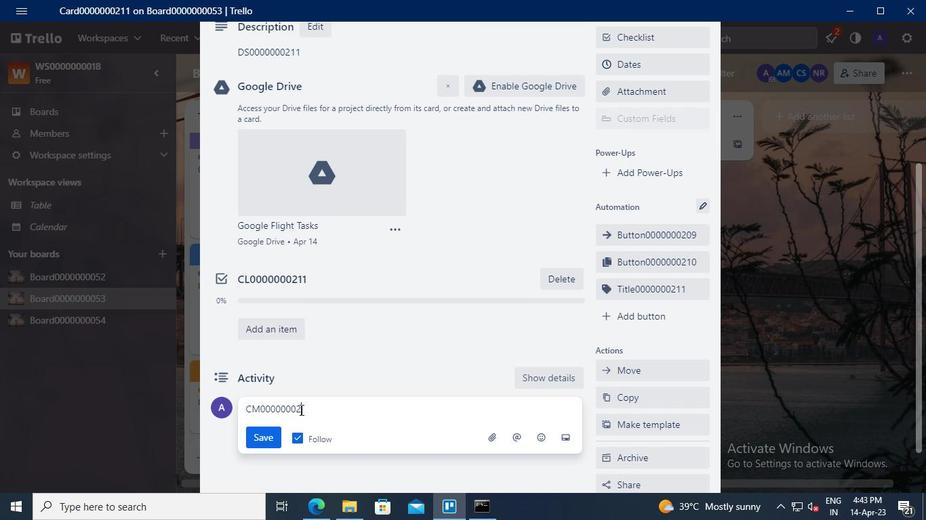 
Action: Keyboard <97>
Screenshot: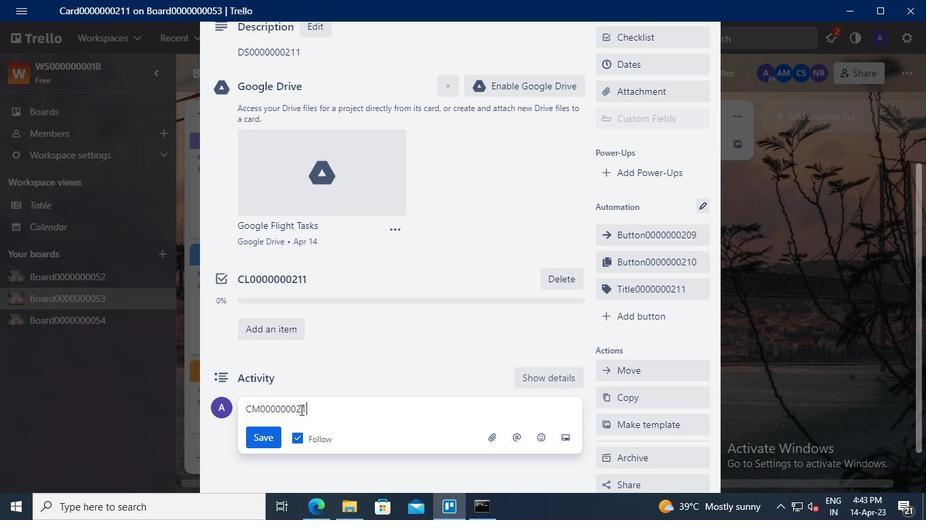 
Action: Mouse moved to (267, 437)
Screenshot: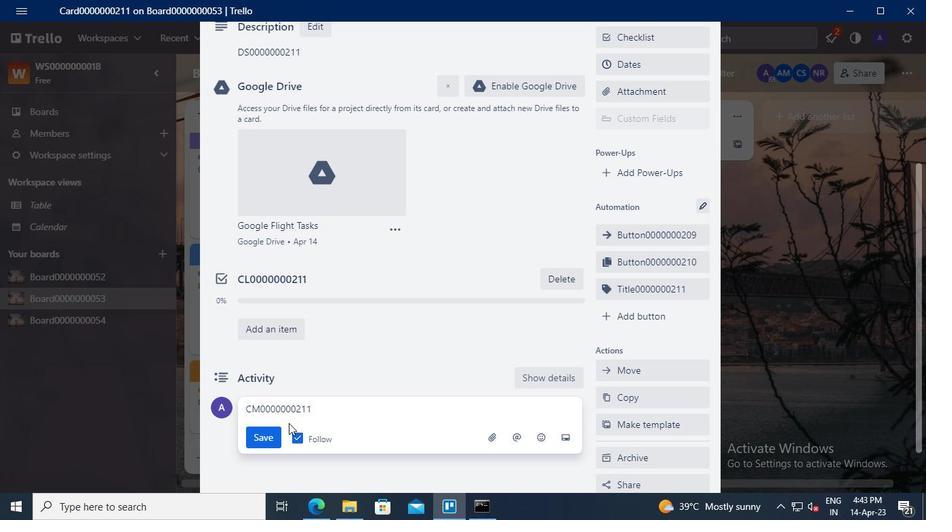 
Action: Mouse pressed left at (267, 437)
Screenshot: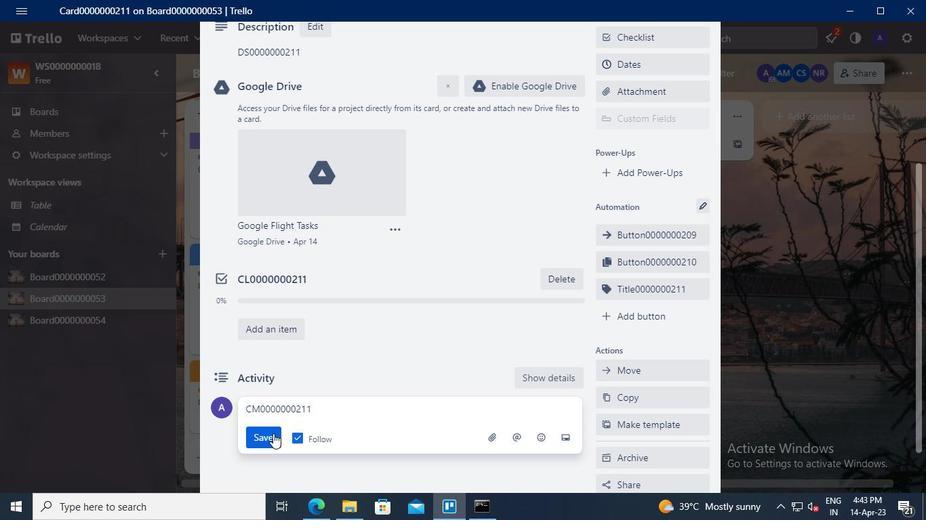 
Action: Mouse moved to (473, 505)
Screenshot: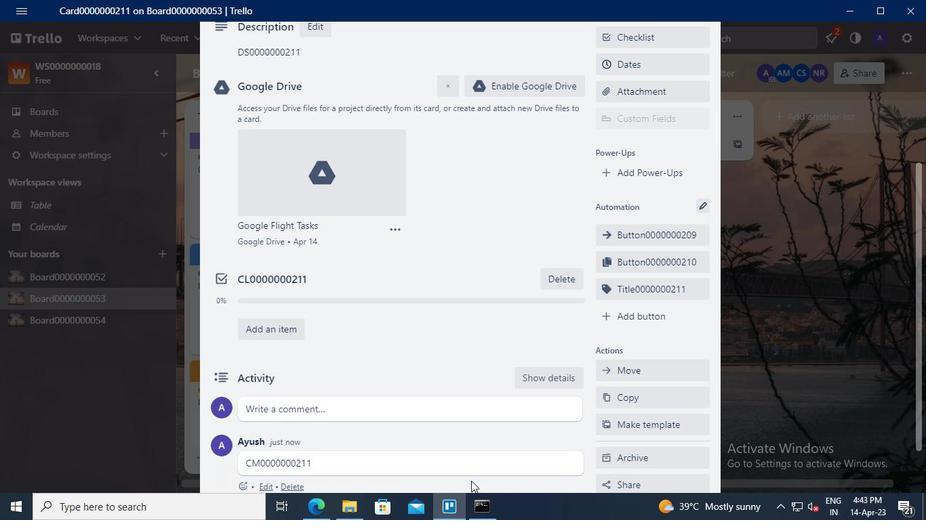 
Action: Mouse pressed left at (473, 505)
Screenshot: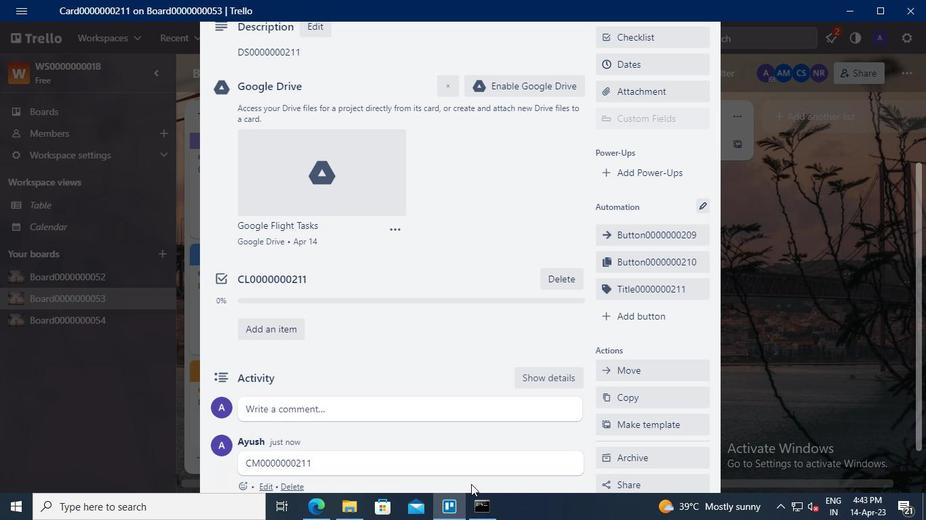 
Action: Mouse moved to (672, 27)
Screenshot: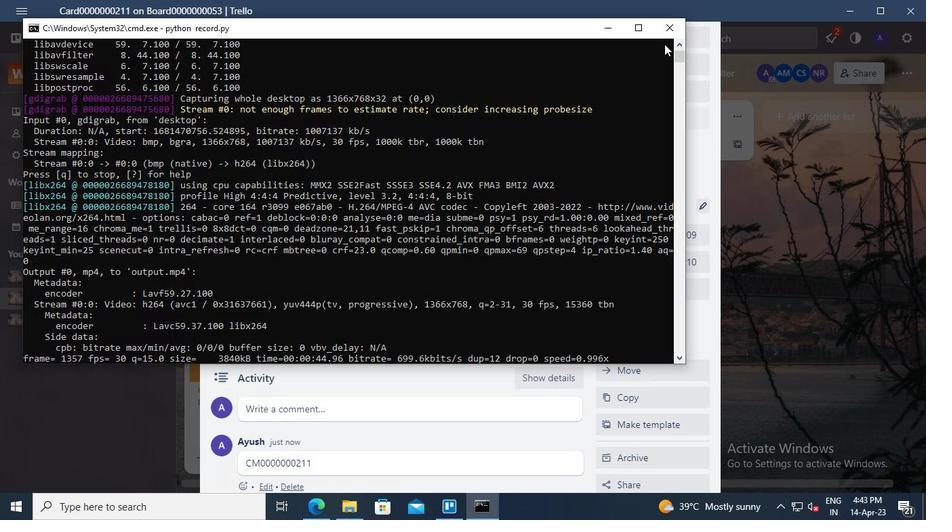
Action: Mouse pressed left at (672, 27)
Screenshot: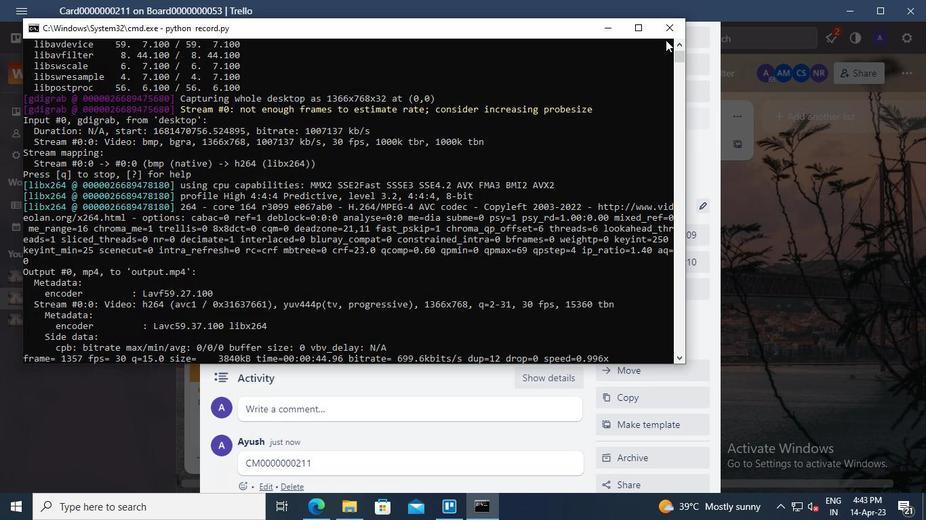 
Action: Mouse moved to (667, 31)
Screenshot: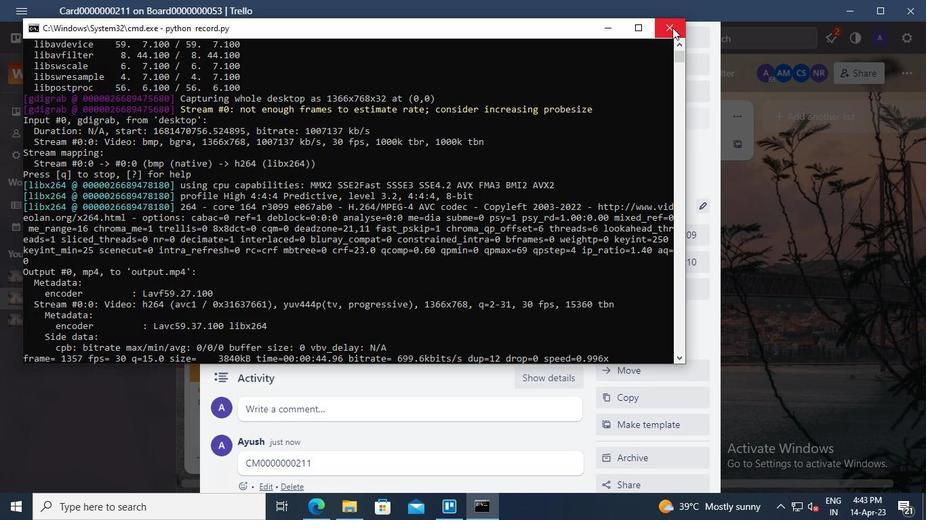 
